 Task: Check the traffic conditions on Interstate 17 in Phoenix.
Action: Mouse moved to (281, 179)
Screenshot: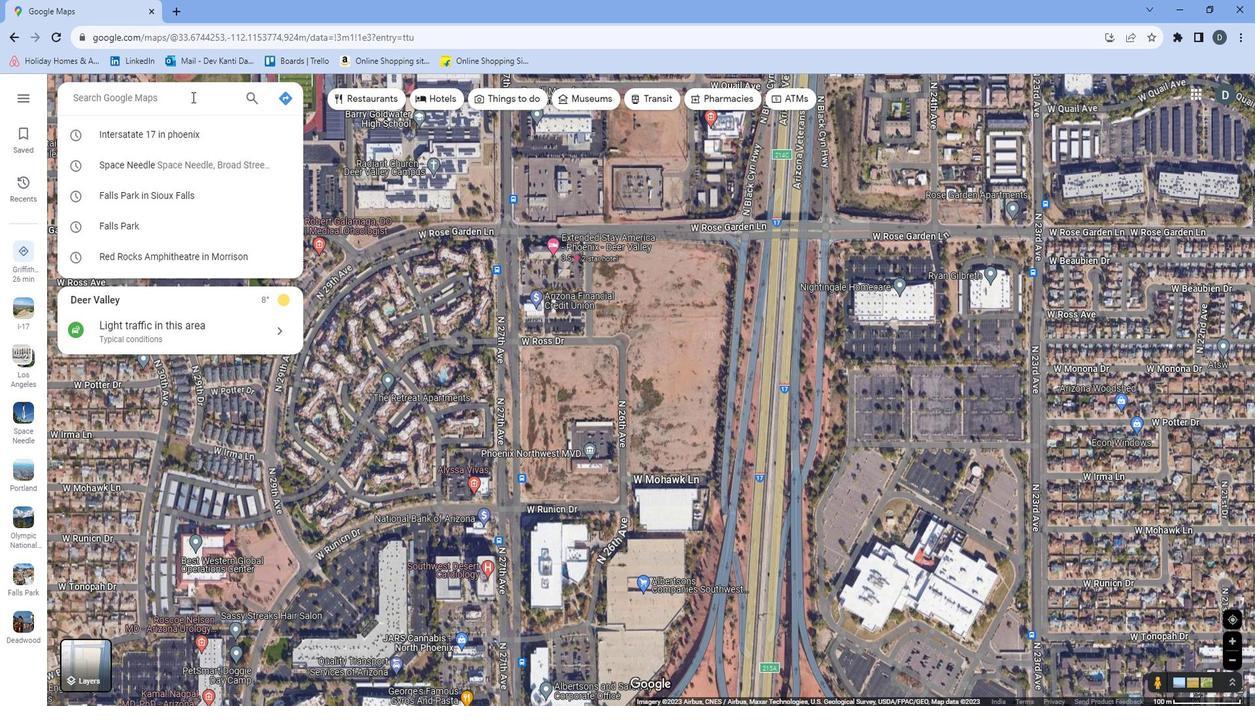 
Action: Mouse pressed left at (281, 179)
Screenshot: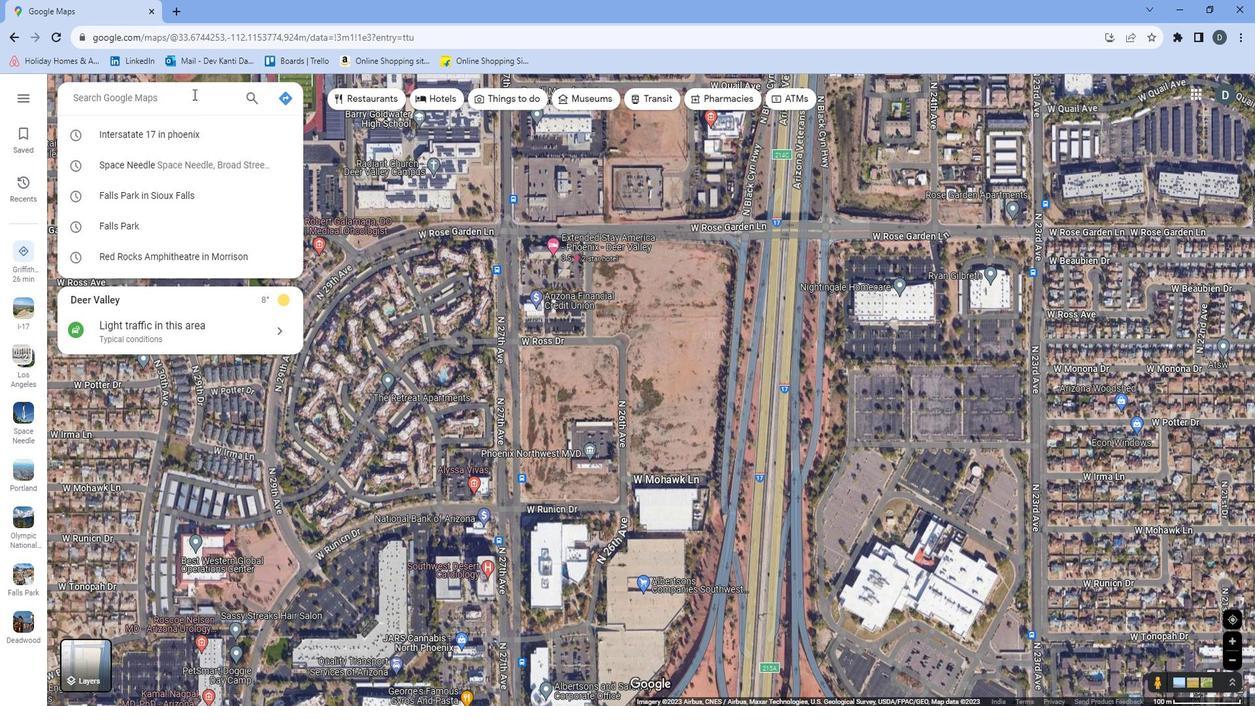 
Action: Mouse moved to (295, 169)
Screenshot: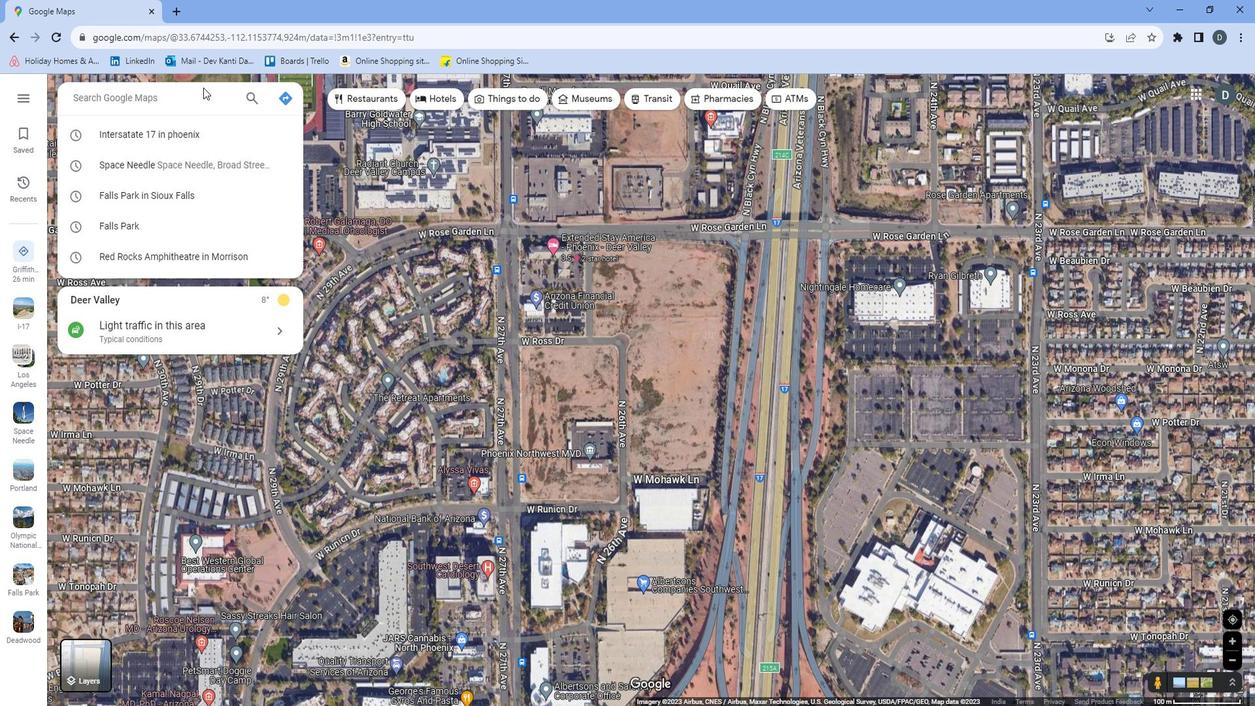 
Action: Key pressed <Key.shift><Key.shift><Key.shift>Interstate<Key.space>o<Key.backspace>in<Key.space>
Screenshot: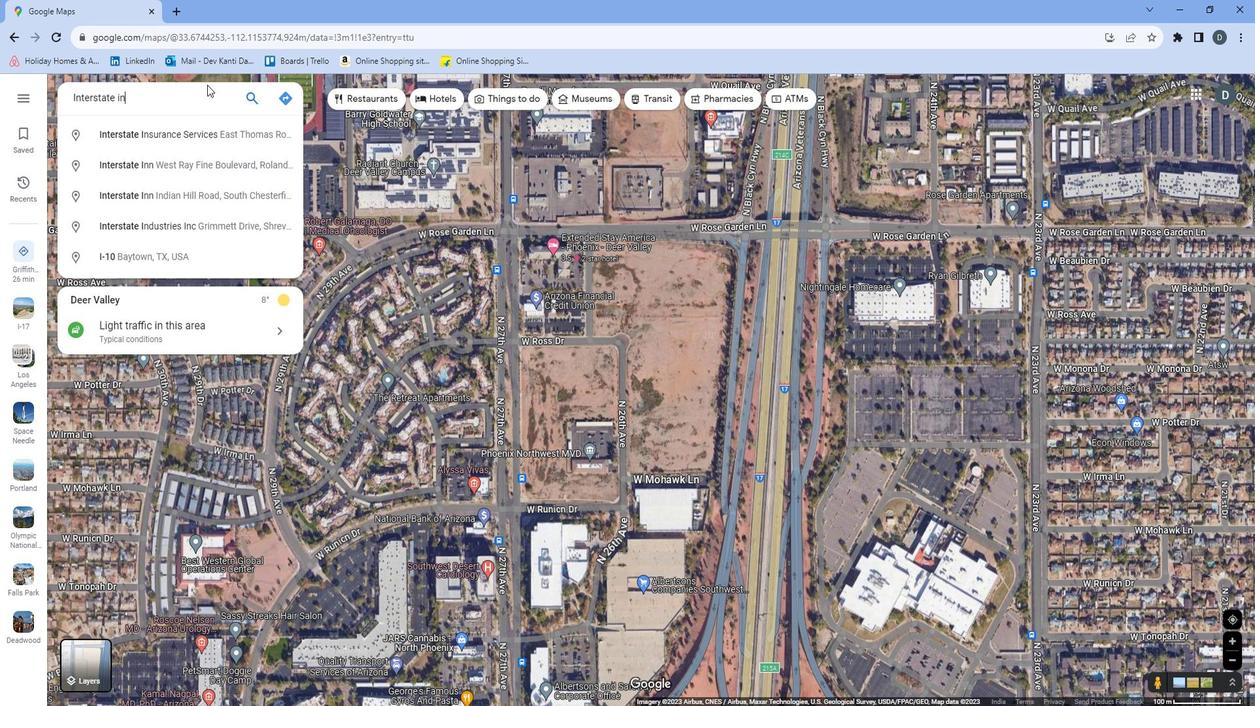 
Action: Mouse moved to (296, 169)
Screenshot: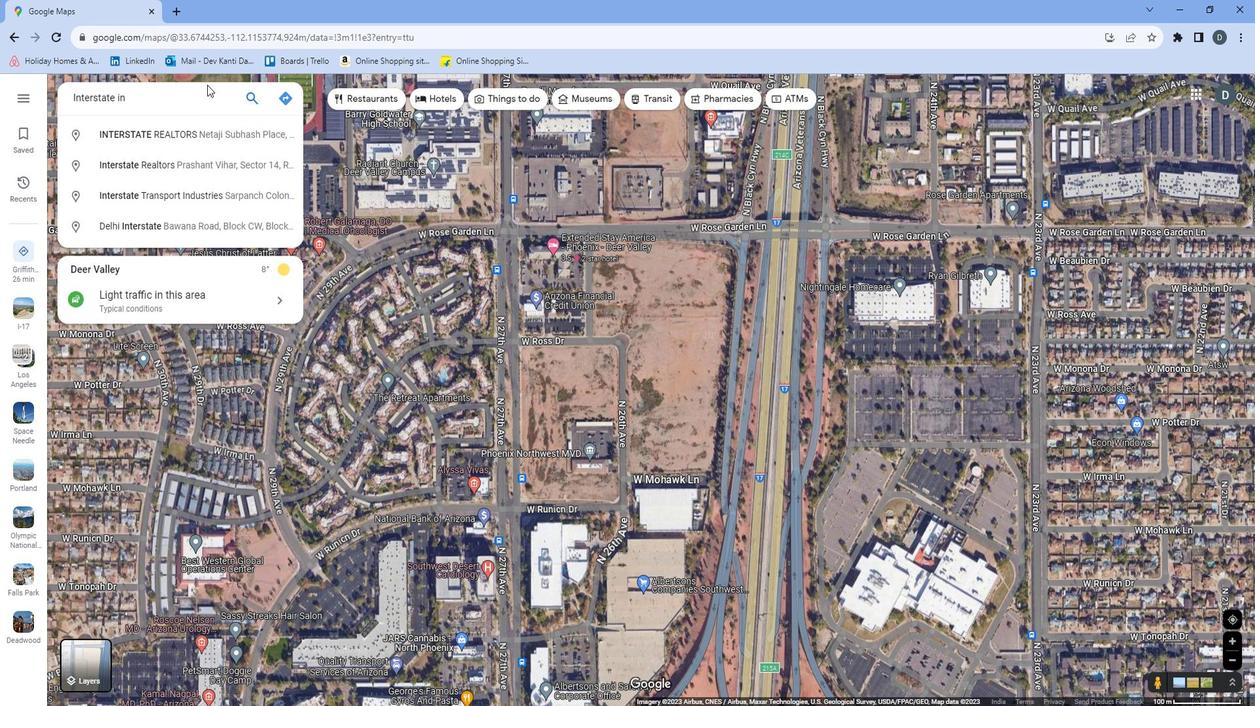 
Action: Key pressed <Key.backspace><Key.backspace><Key.backspace>17<Key.space>i<Key.space>n<Key.backspace><Key.backspace>n<Key.space><Key.shift>Phoenix<Key.enter>
Screenshot: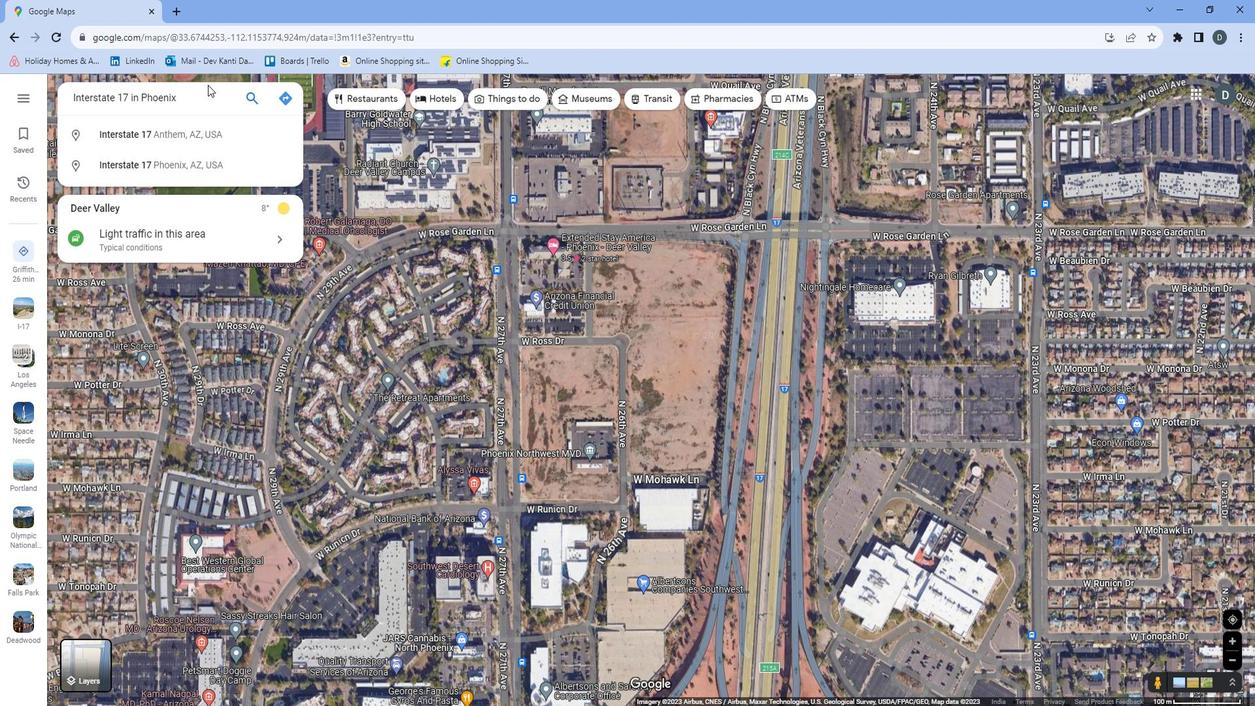 
Action: Mouse moved to (440, 723)
Screenshot: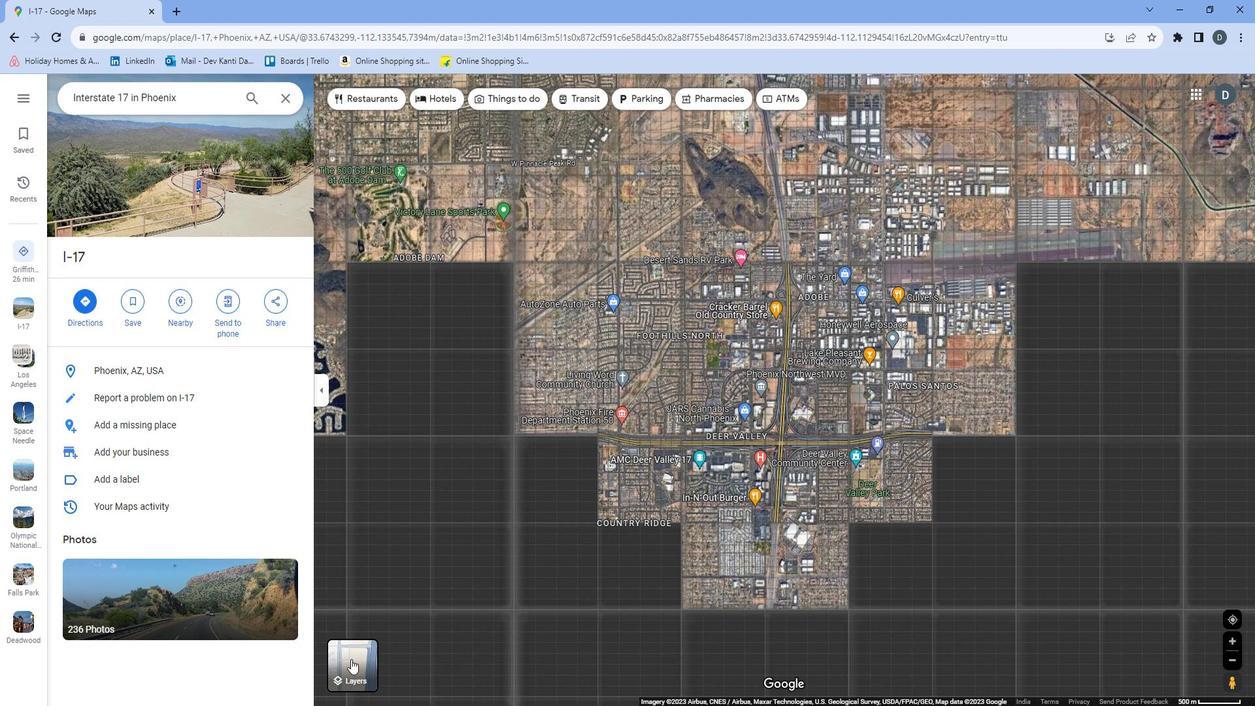 
Action: Mouse pressed left at (440, 723)
Screenshot: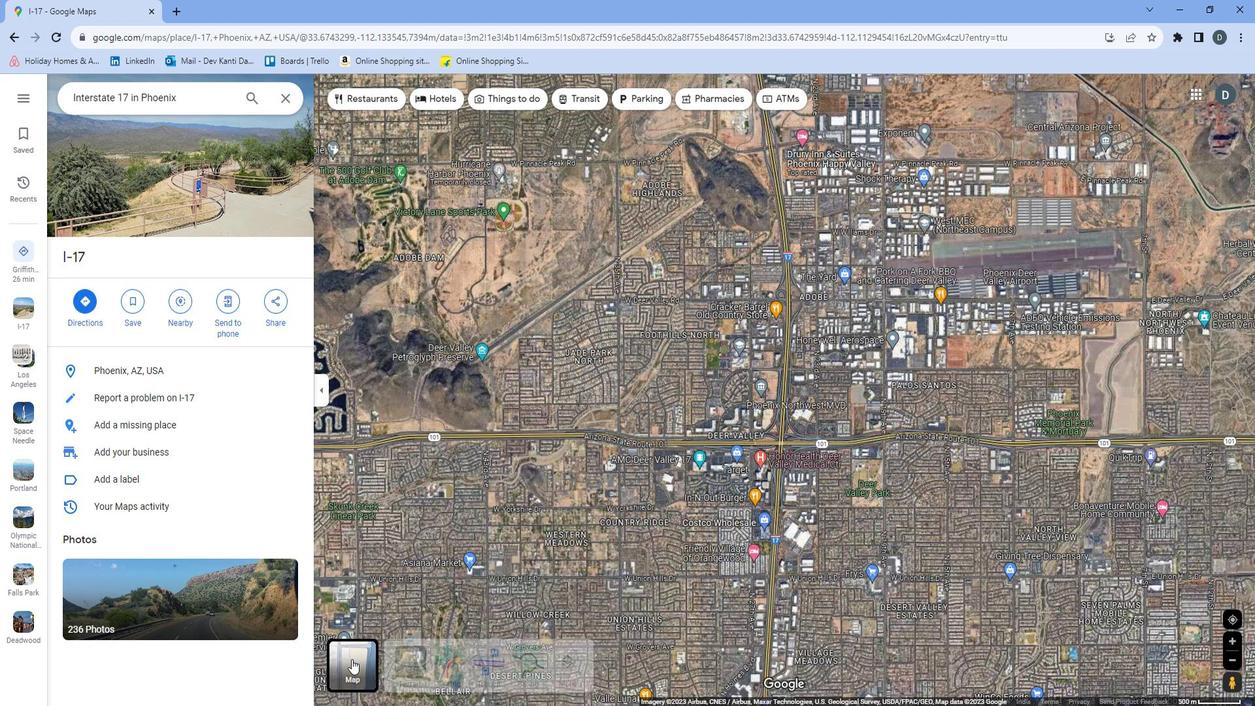 
Action: Mouse moved to (534, 717)
Screenshot: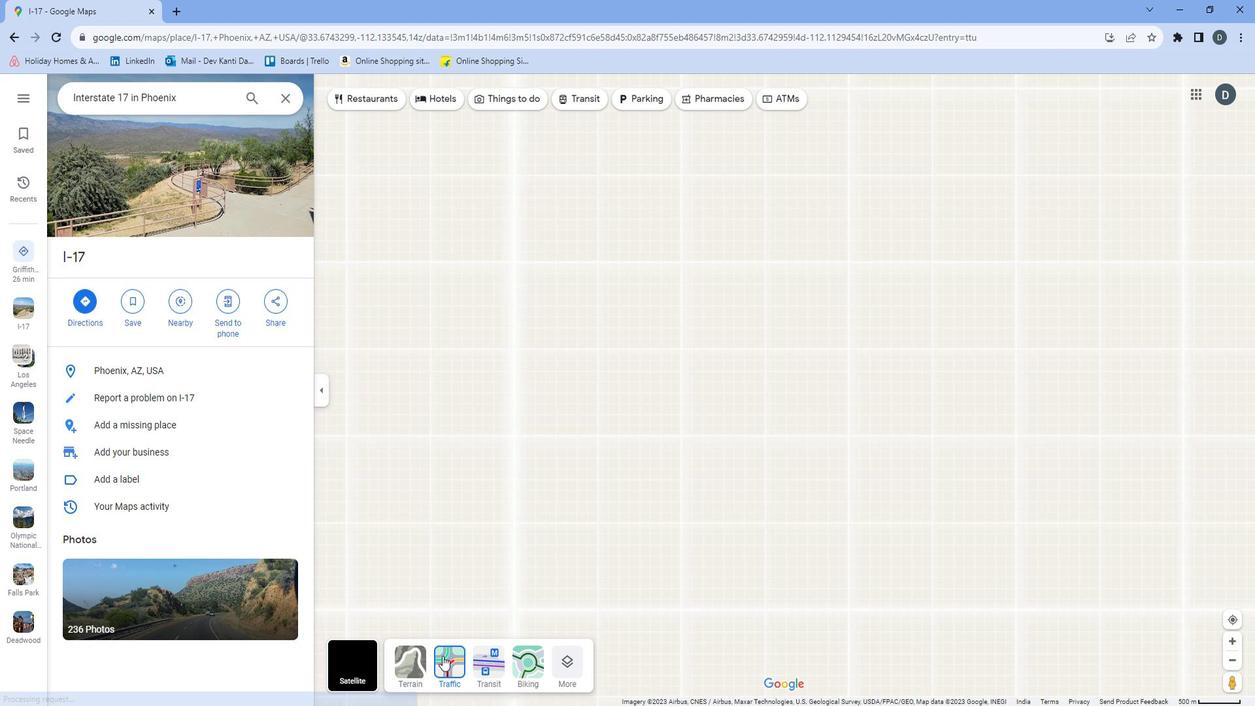 
Action: Mouse pressed left at (534, 717)
Screenshot: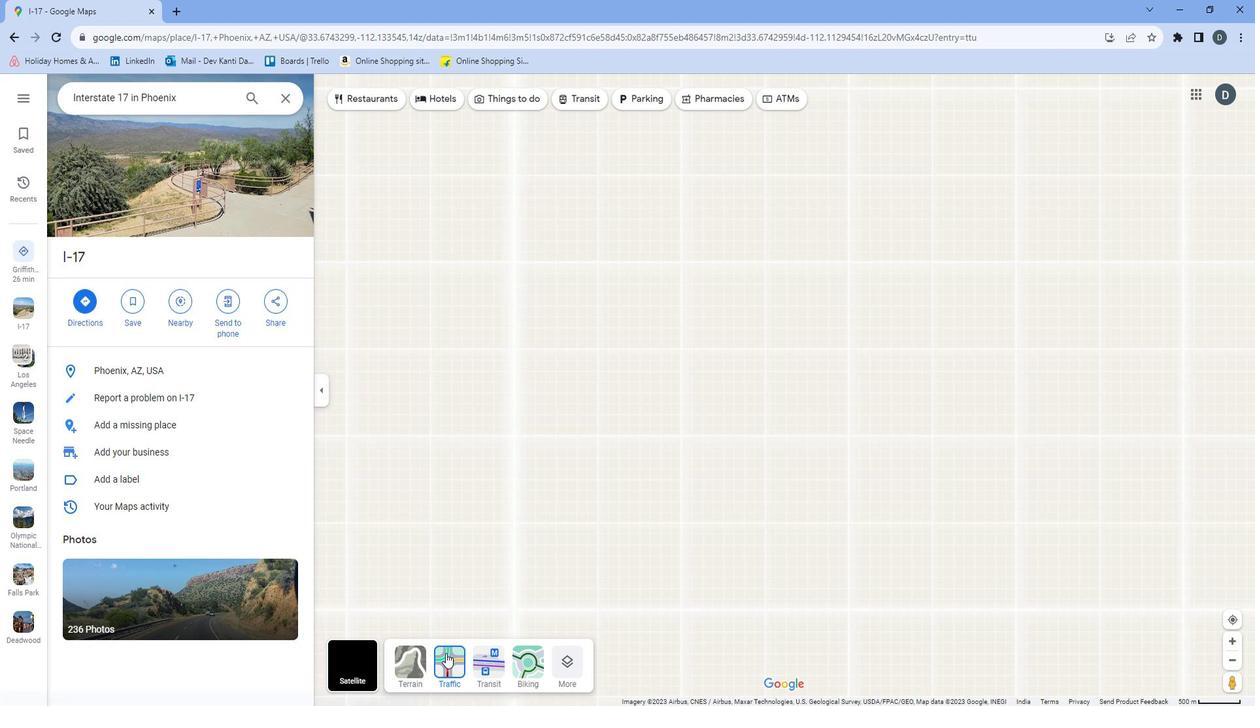 
Action: Mouse moved to (953, 634)
Screenshot: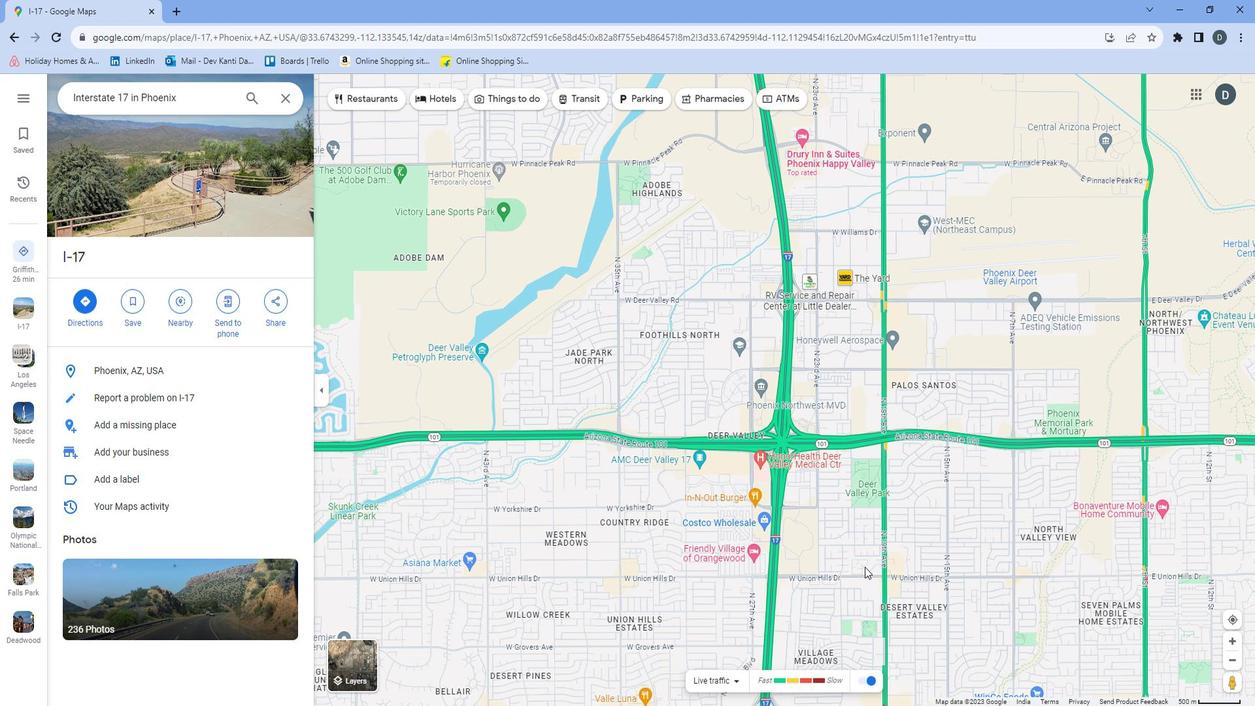 
Action: Mouse scrolled (953, 634) with delta (0, 0)
Screenshot: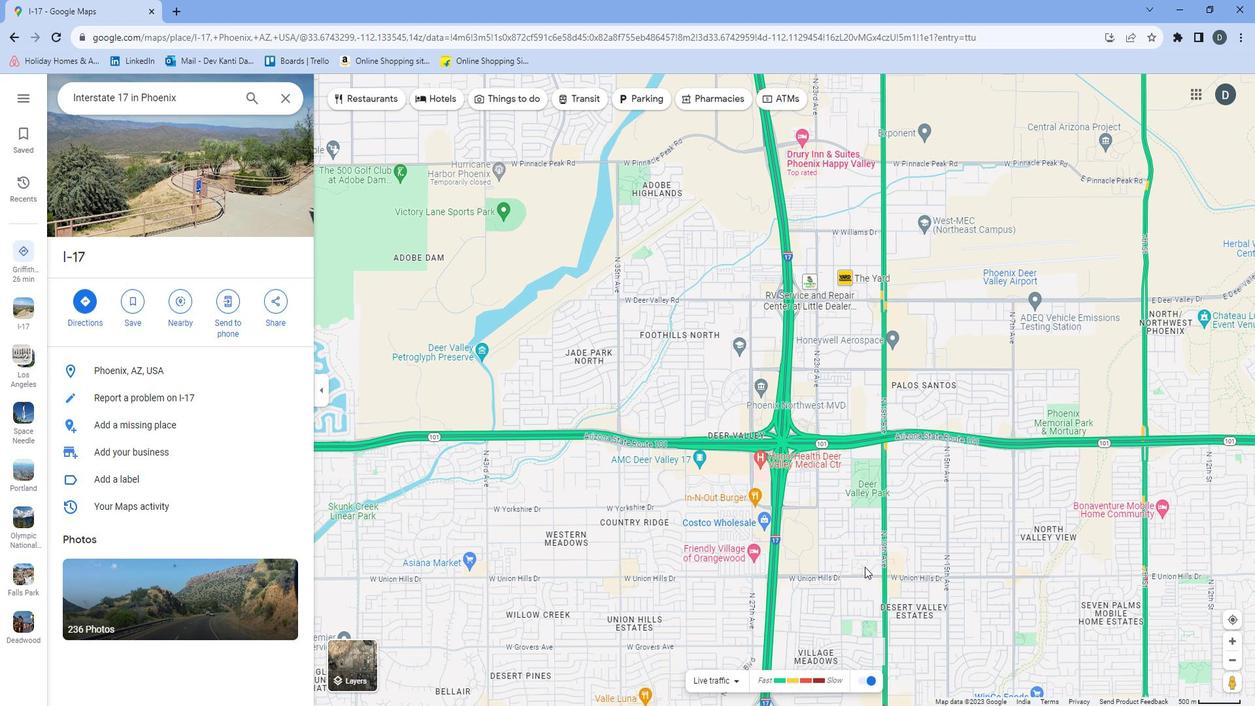 
Action: Mouse moved to (953, 634)
Screenshot: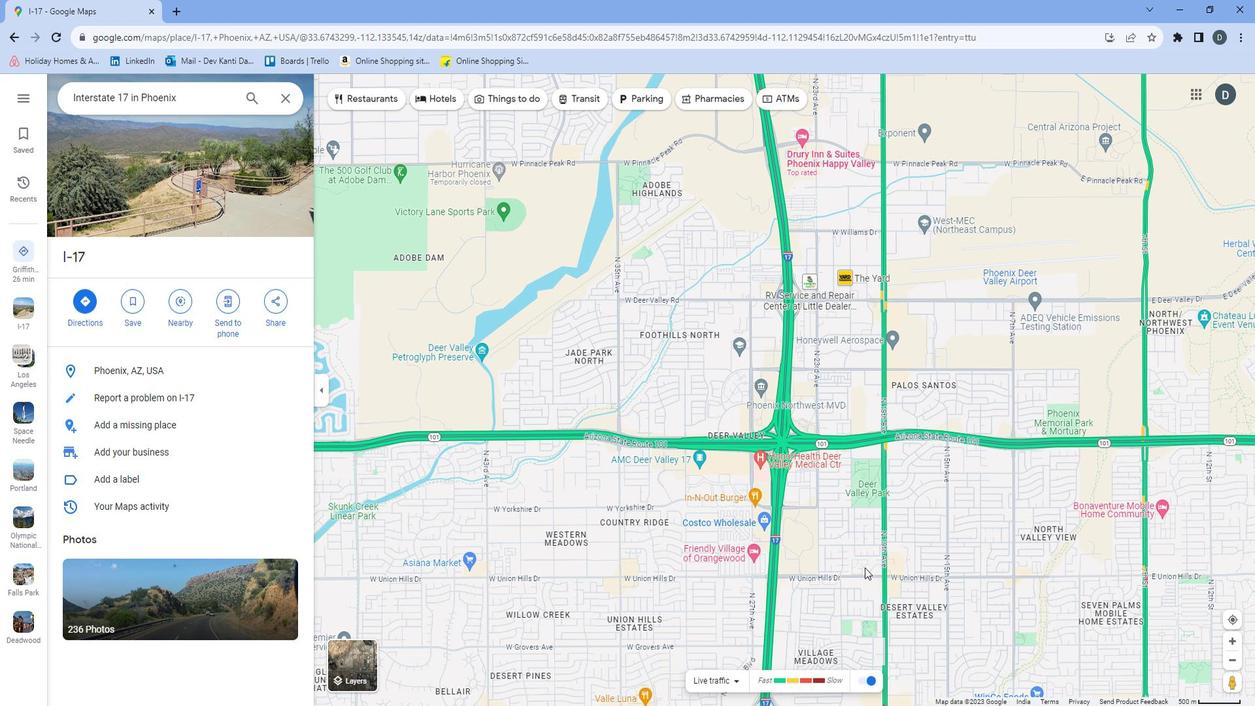 
Action: Mouse scrolled (953, 634) with delta (0, 0)
Screenshot: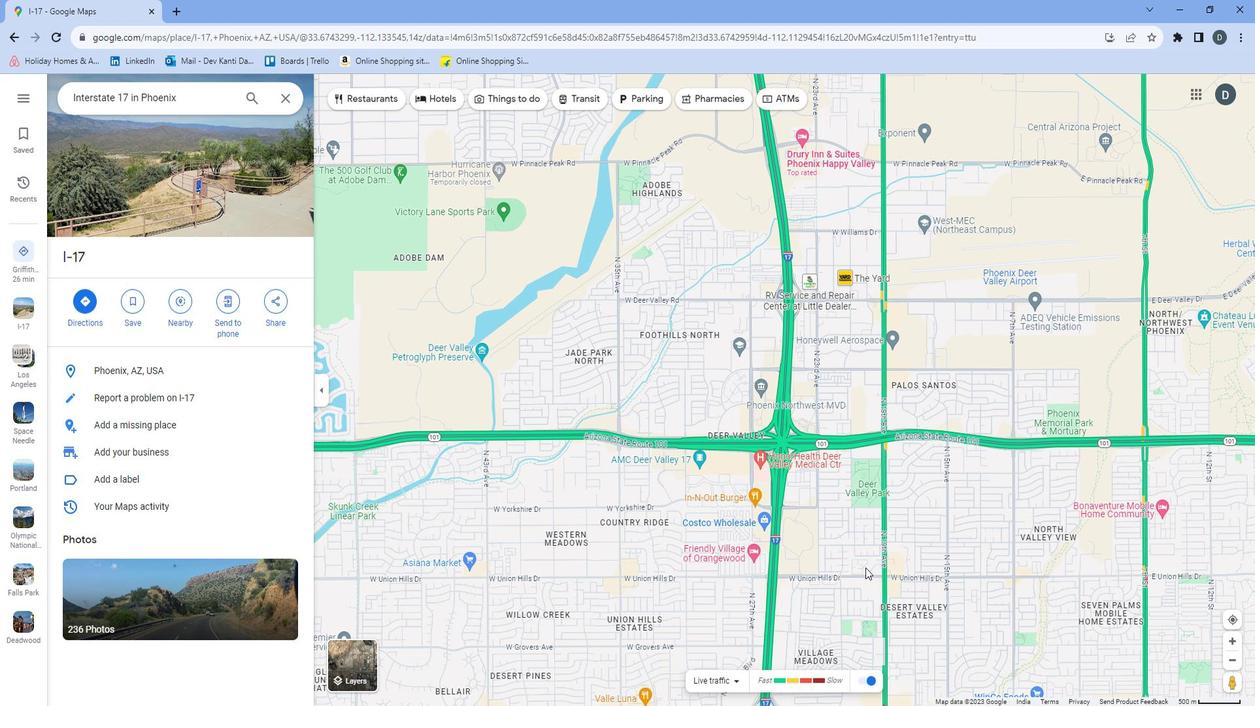 
Action: Mouse moved to (955, 636)
Screenshot: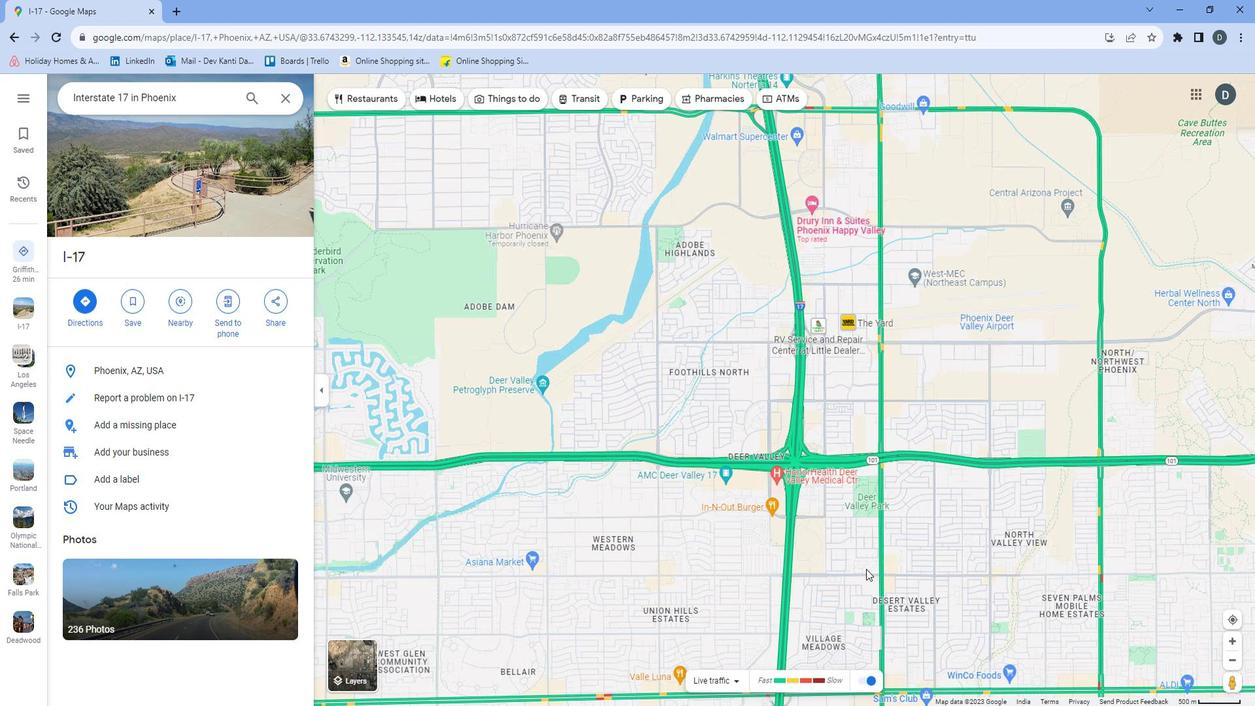 
Action: Mouse scrolled (955, 635) with delta (0, 0)
Screenshot: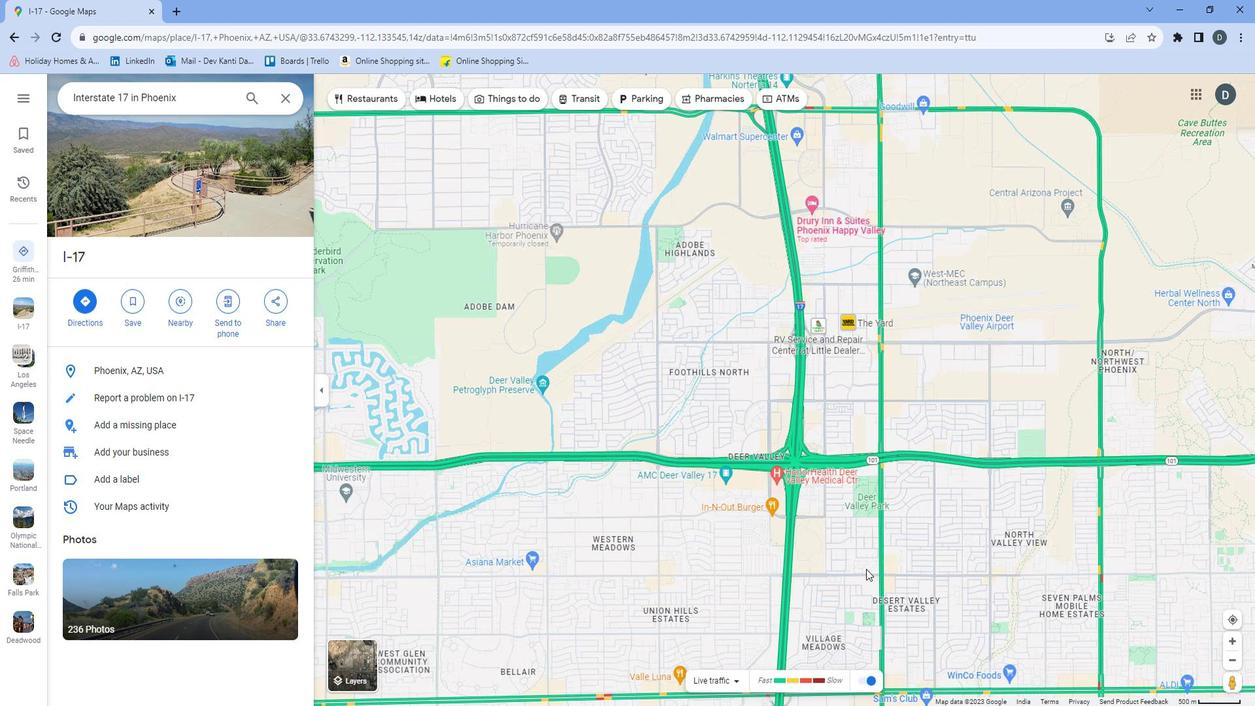 
Action: Mouse moved to (844, 647)
Screenshot: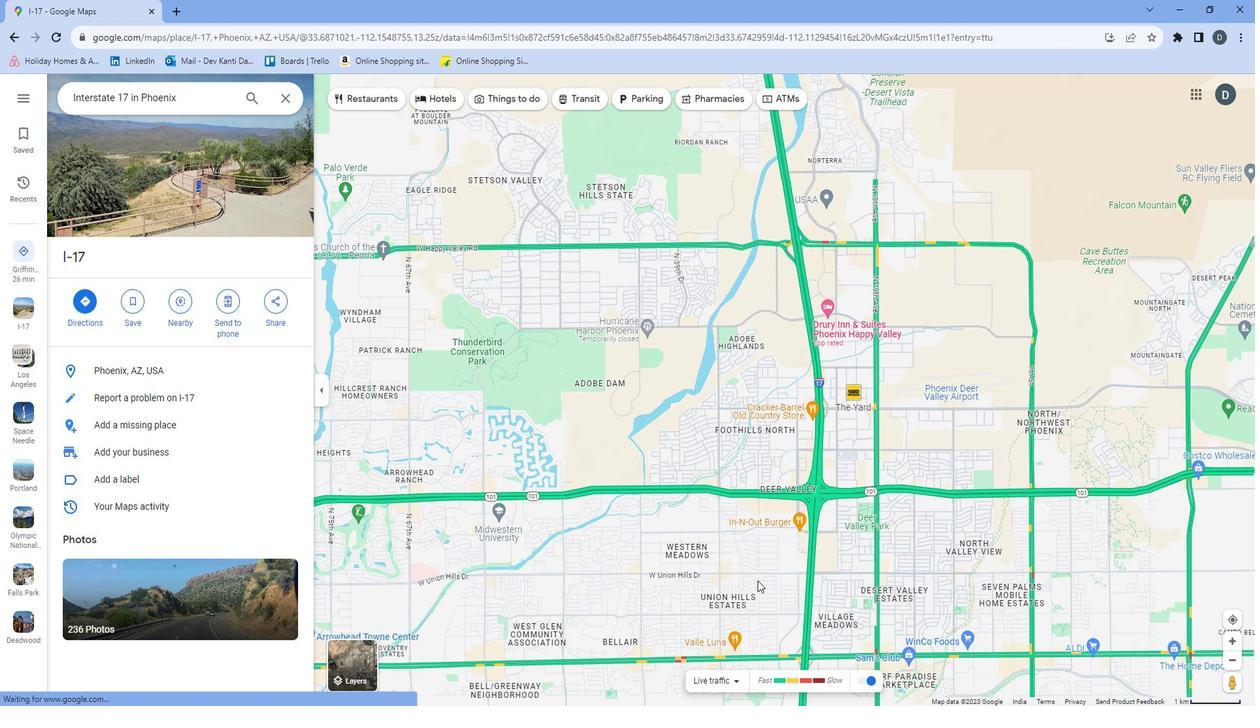 
Action: Mouse pressed left at (846, 647)
Screenshot: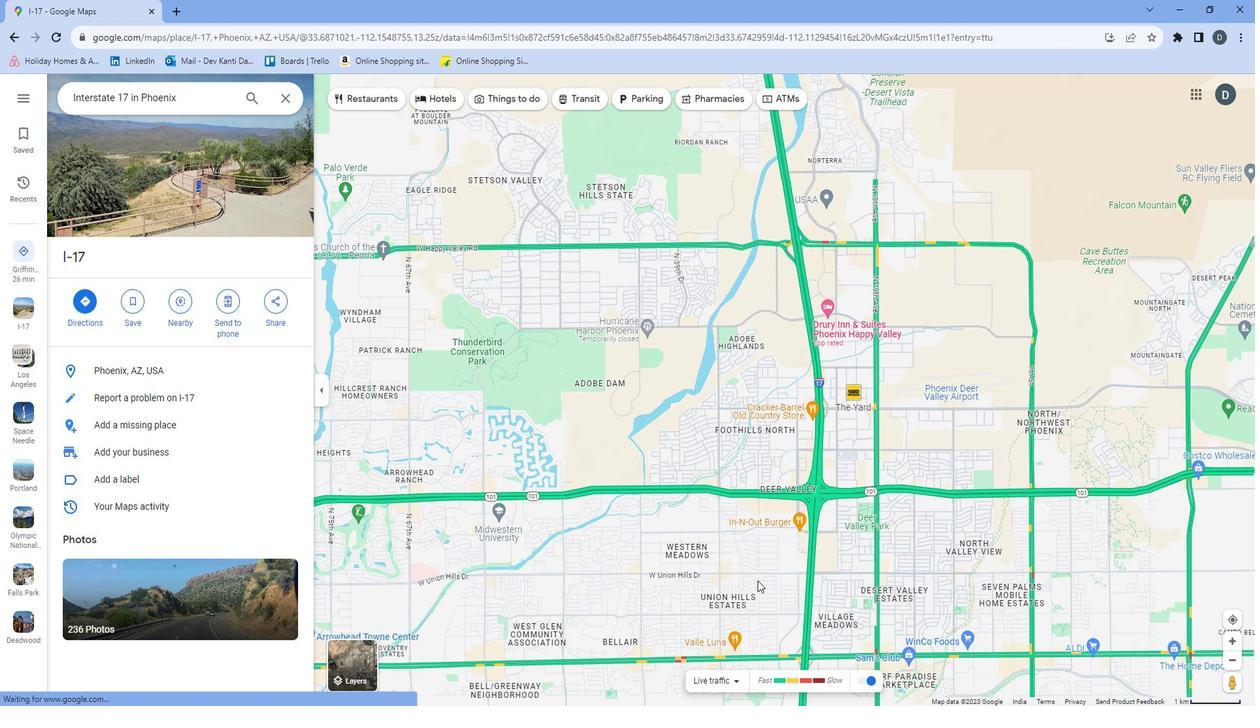 
Action: Mouse moved to (759, 704)
Screenshot: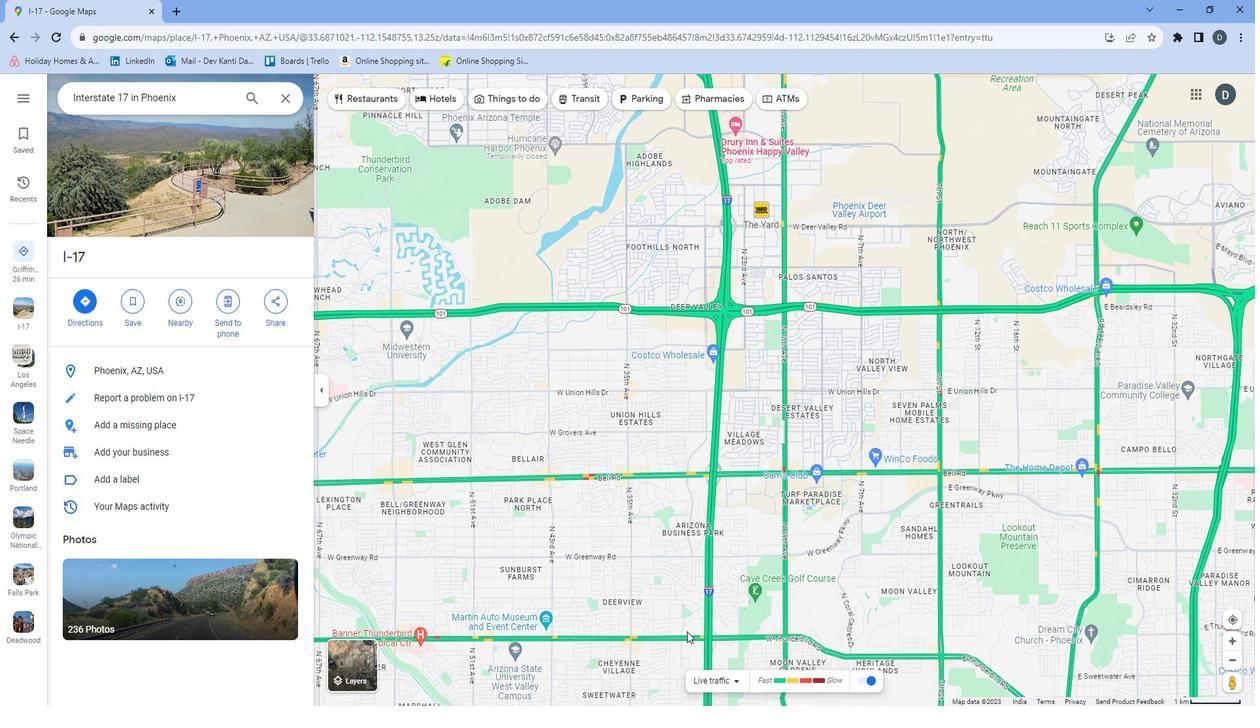 
Action: Mouse scrolled (759, 705) with delta (0, 0)
Screenshot: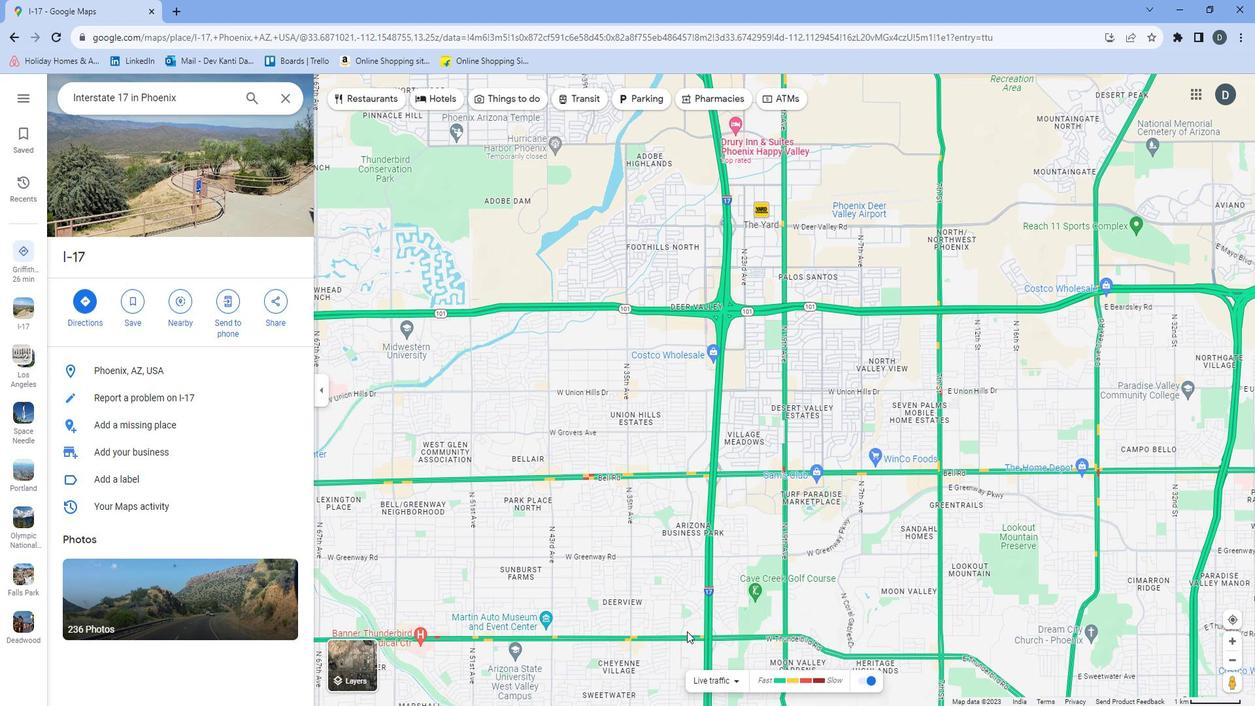 
Action: Mouse moved to (753, 687)
Screenshot: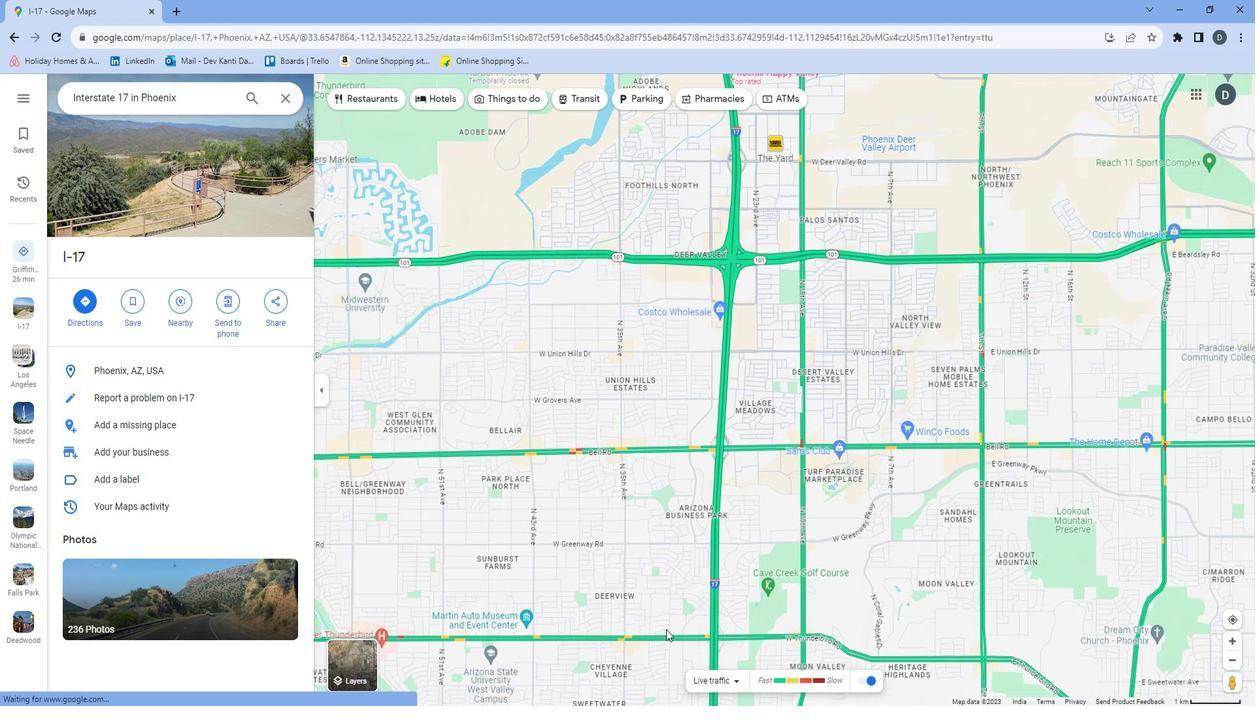 
Action: Mouse scrolled (753, 687) with delta (0, 0)
Screenshot: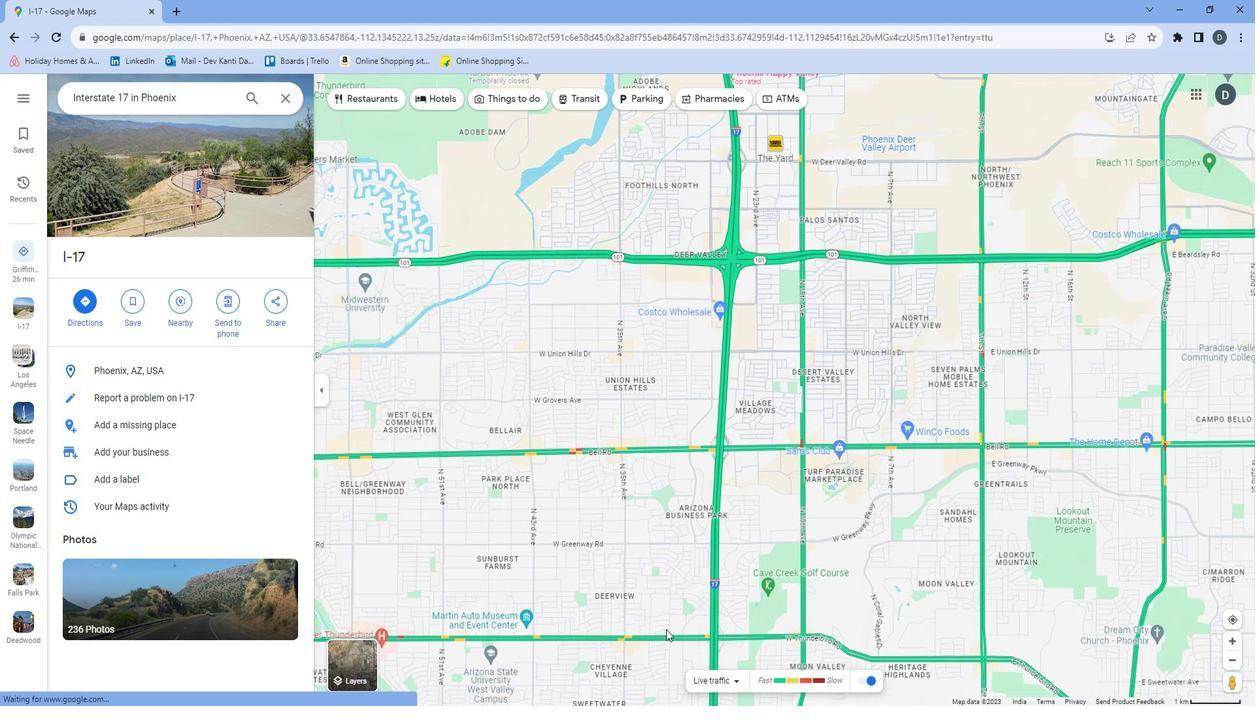 
Action: Mouse moved to (751, 651)
Screenshot: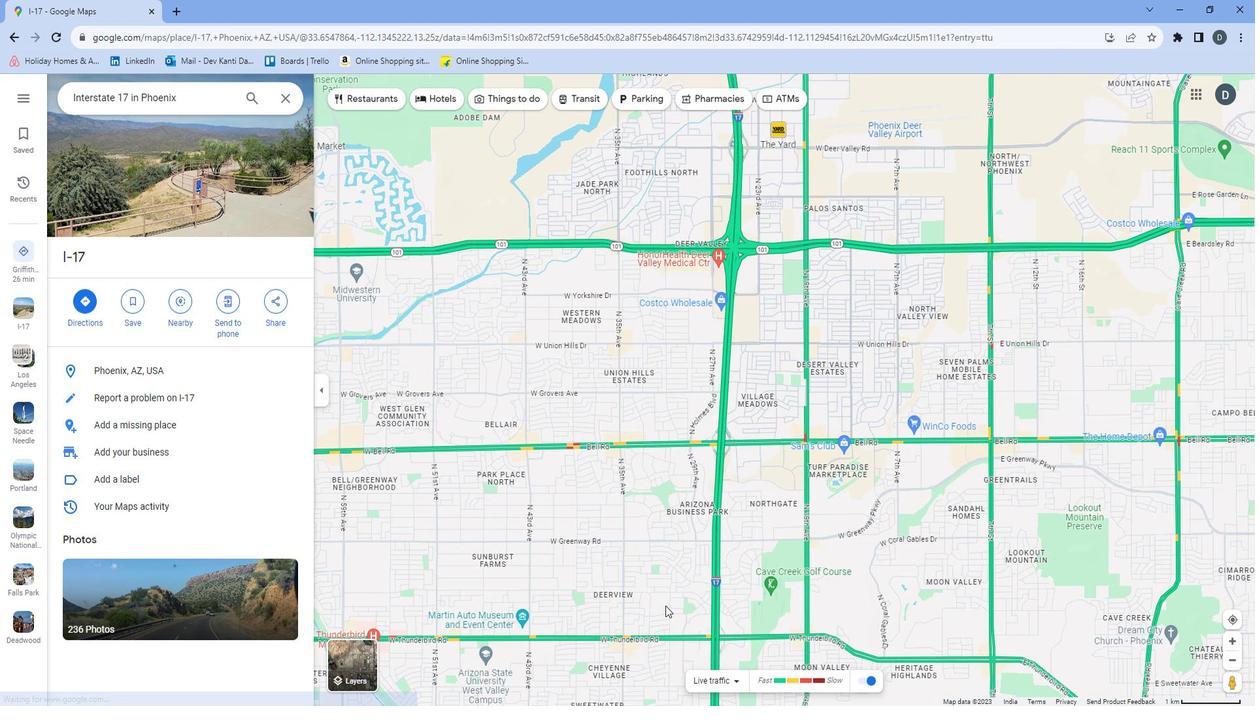 
Action: Mouse pressed left at (751, 651)
Screenshot: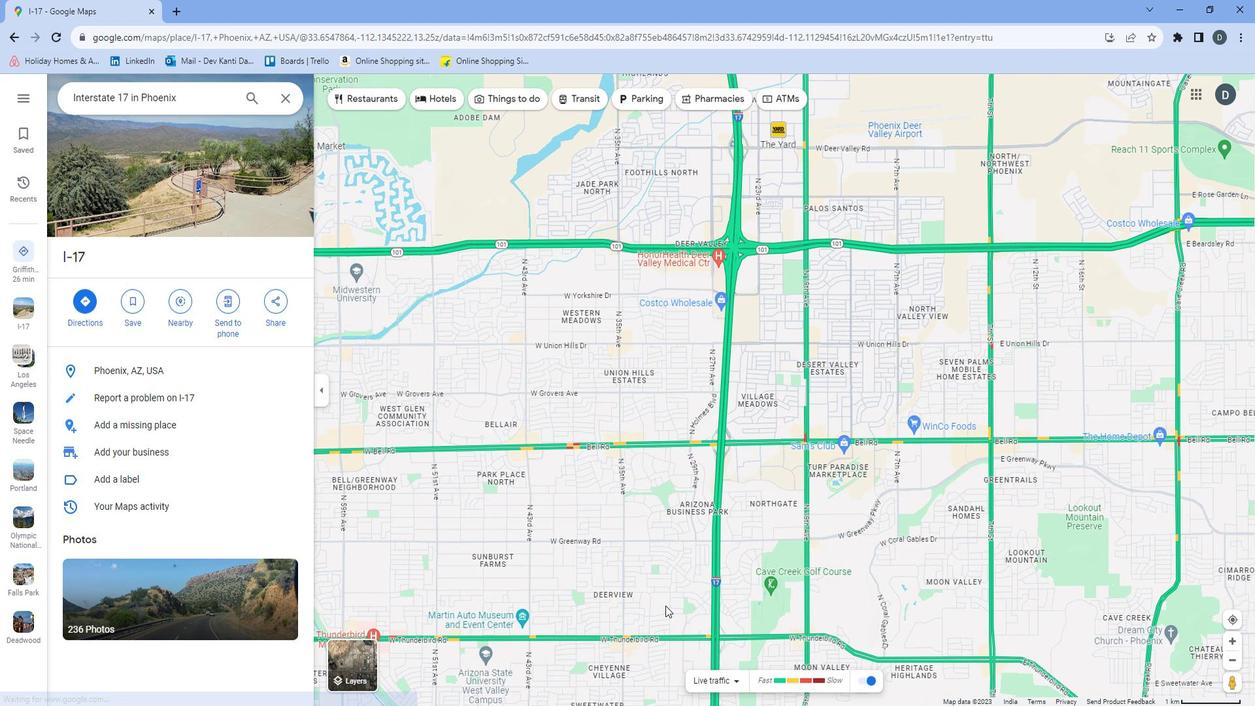 
Action: Mouse moved to (850, 578)
Screenshot: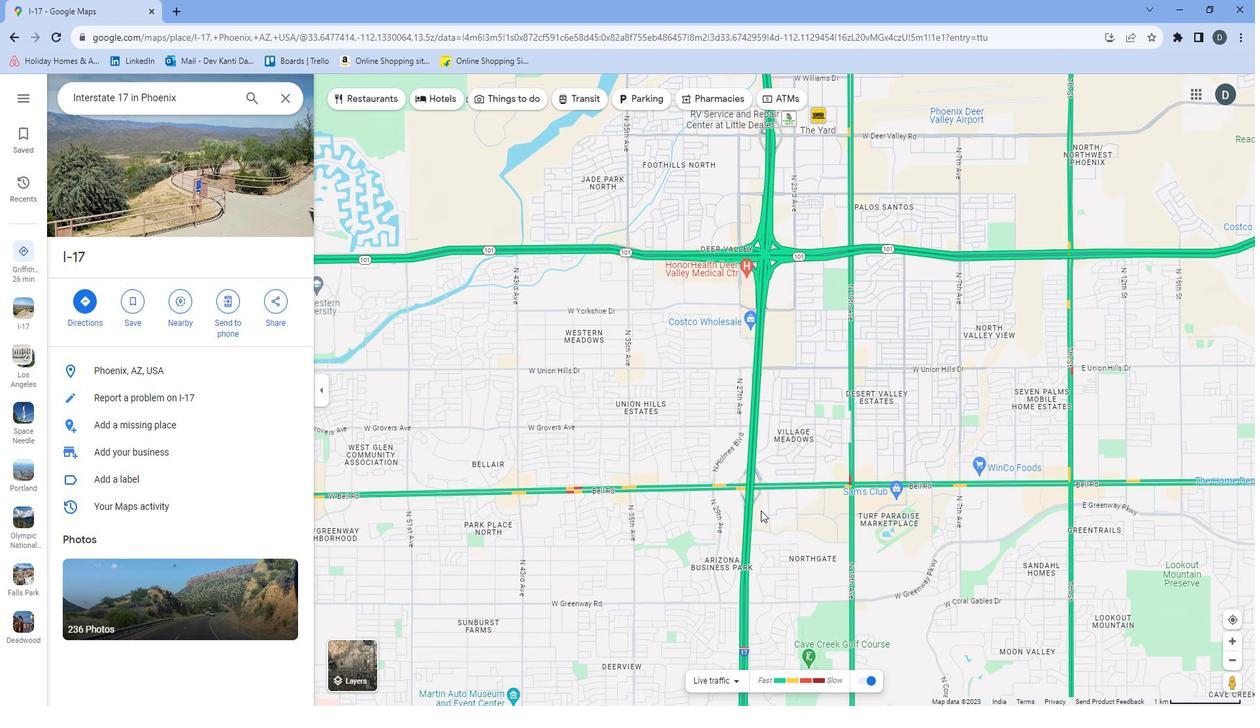 
Action: Mouse scrolled (850, 579) with delta (0, 0)
Screenshot: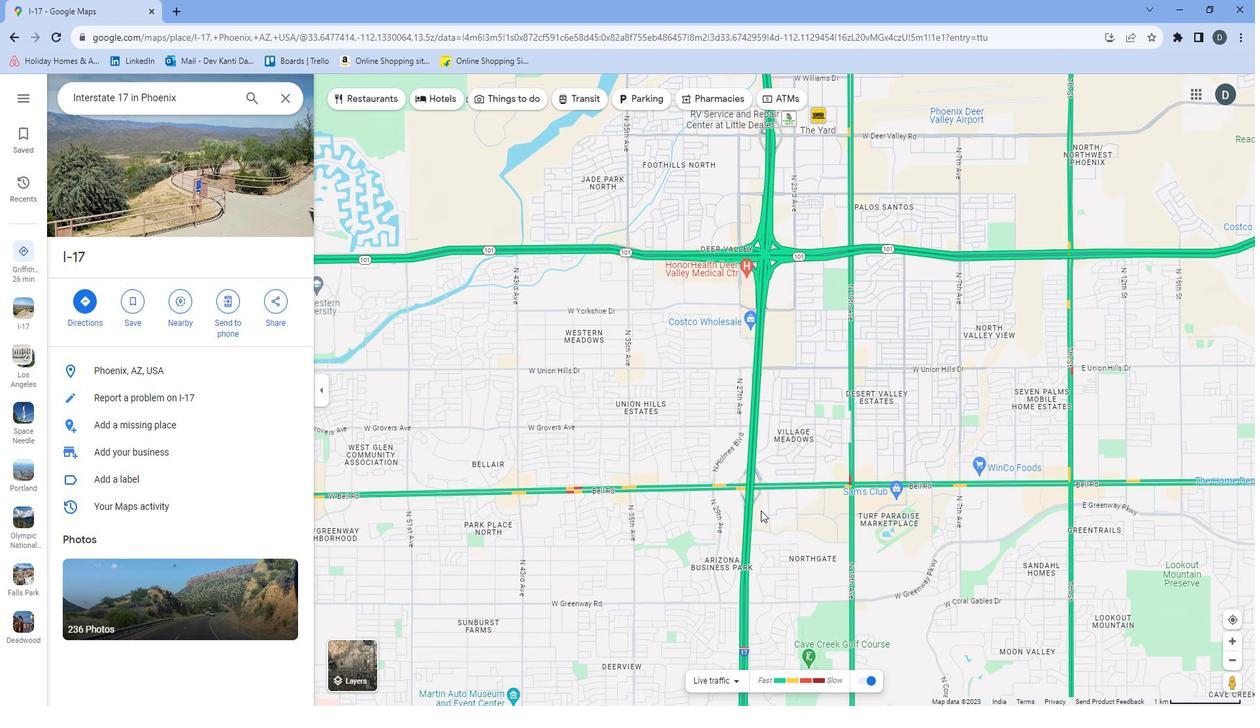 
Action: Mouse moved to (868, 543)
Screenshot: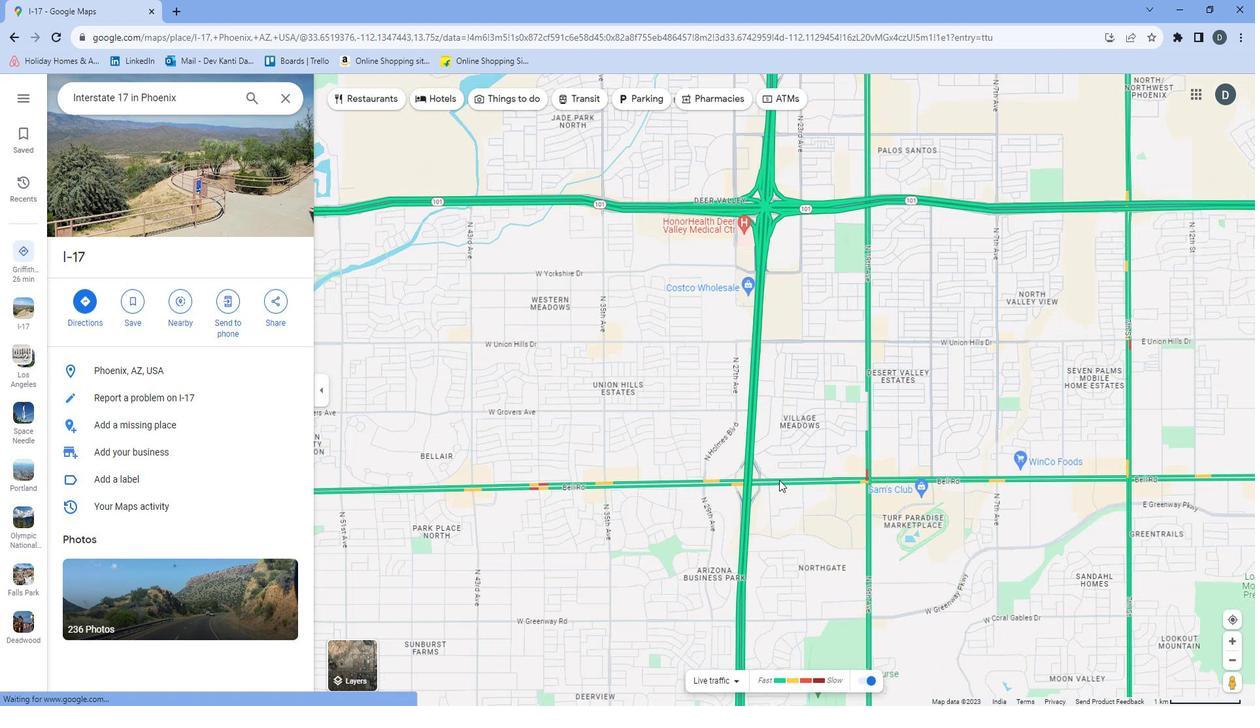 
Action: Mouse pressed left at (868, 543)
Screenshot: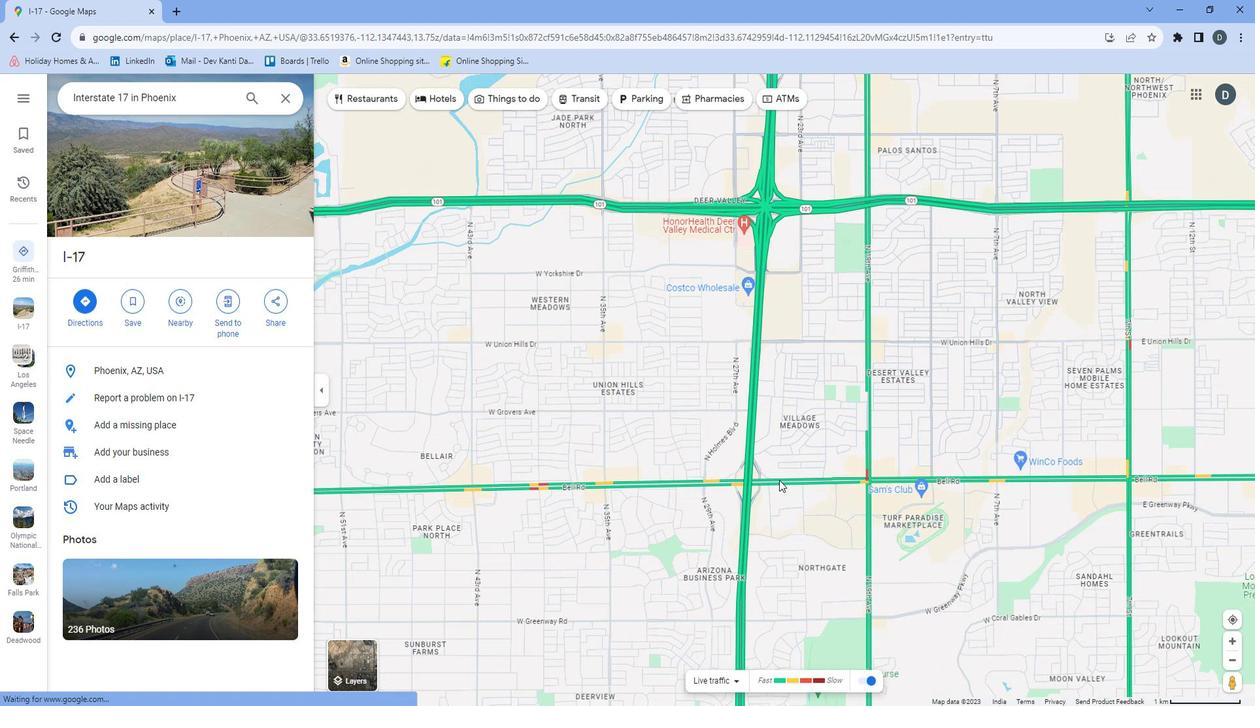 
Action: Mouse moved to (925, 528)
Screenshot: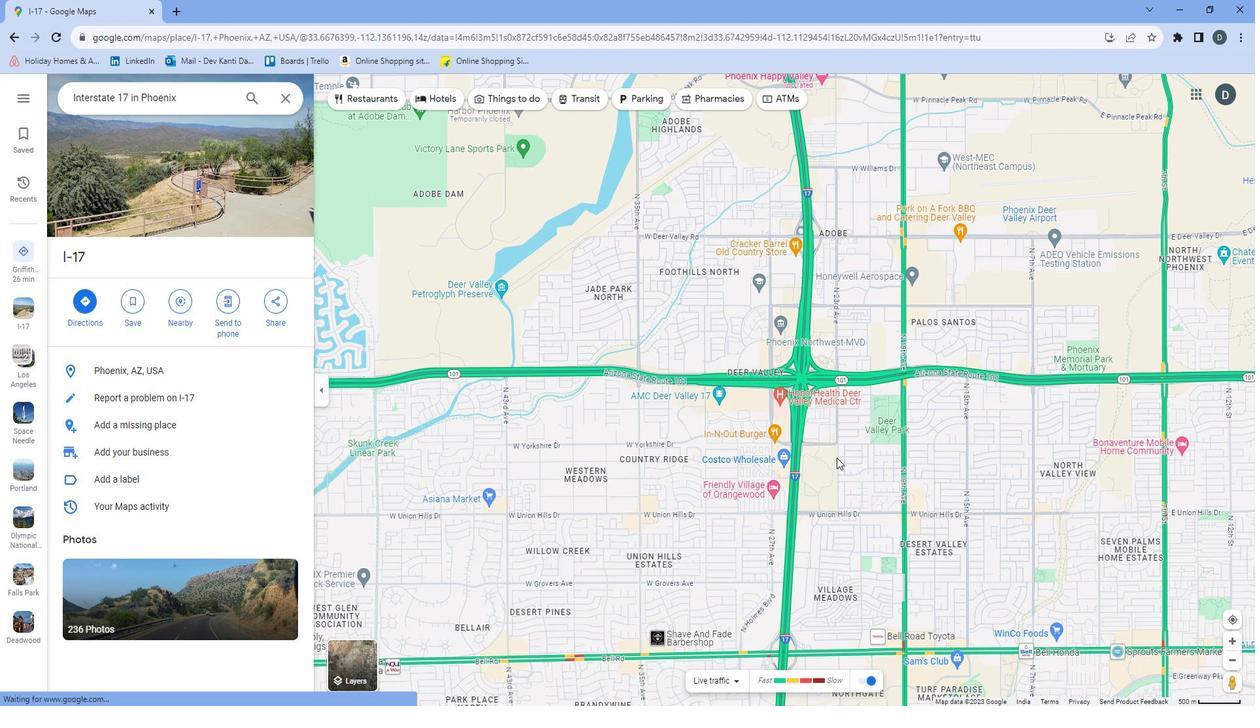 
Action: Mouse pressed left at (925, 528)
Screenshot: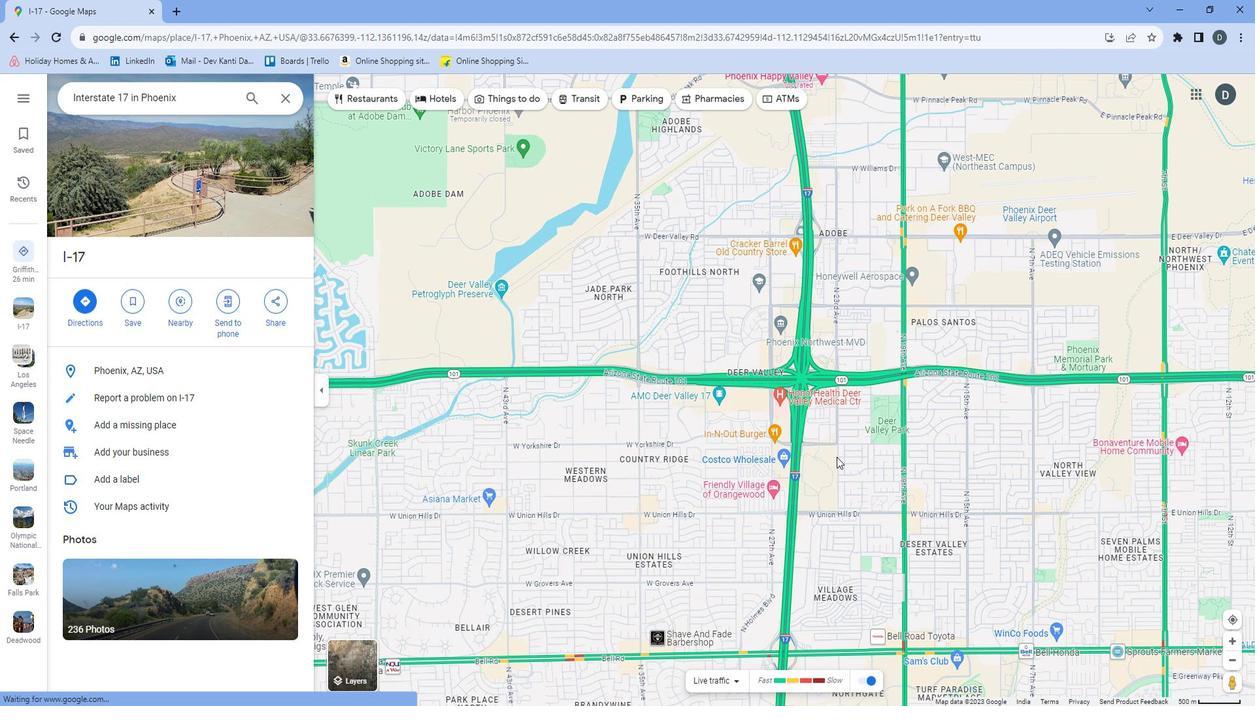 
Action: Mouse moved to (851, 457)
Screenshot: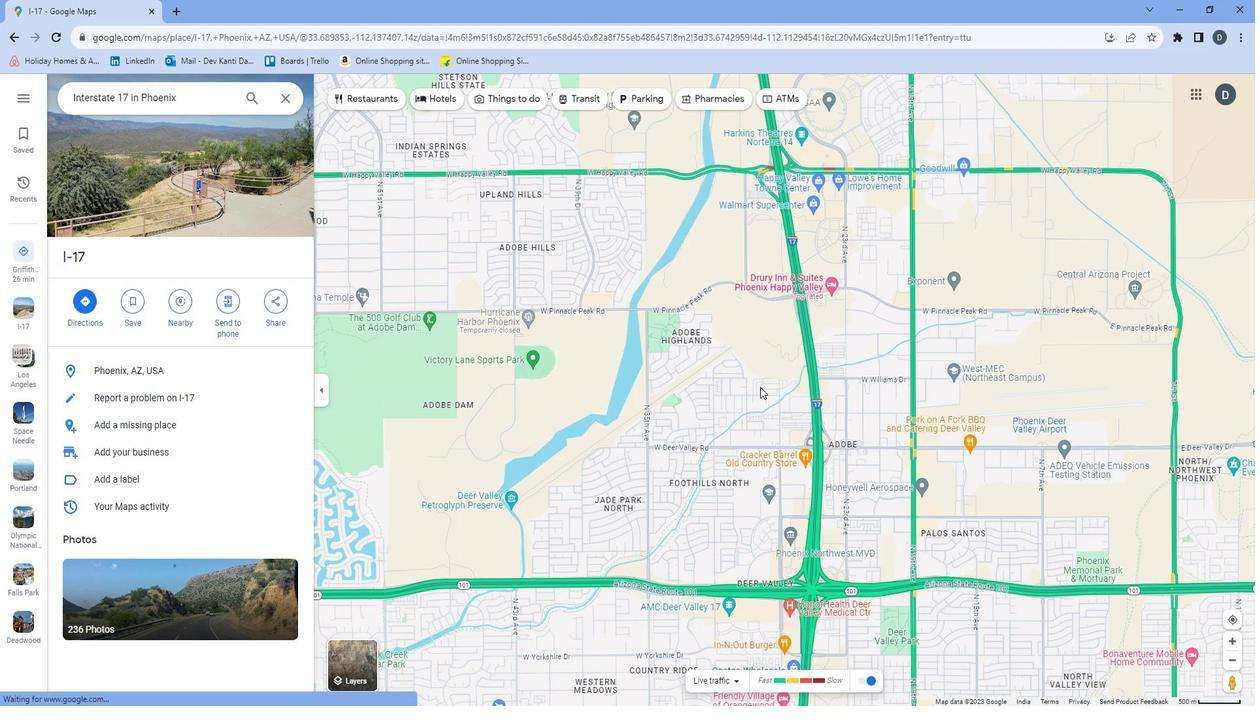 
Action: Mouse pressed left at (851, 457)
Screenshot: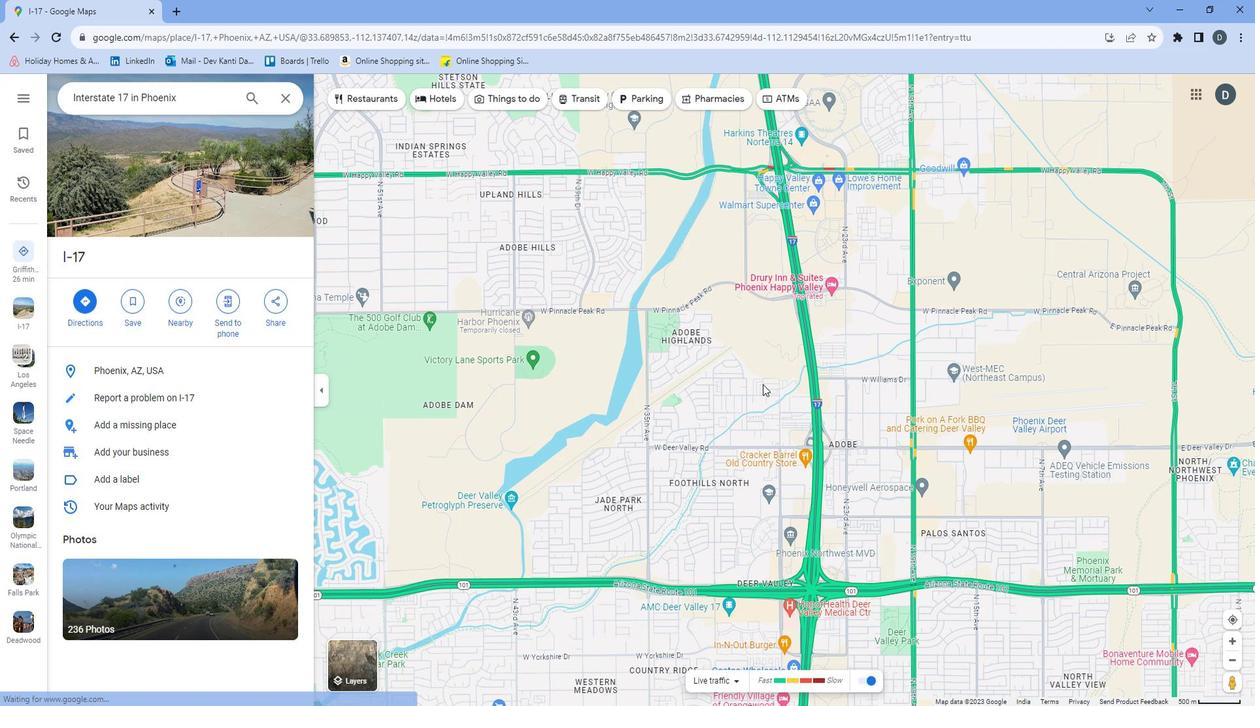 
Action: Mouse moved to (914, 530)
Screenshot: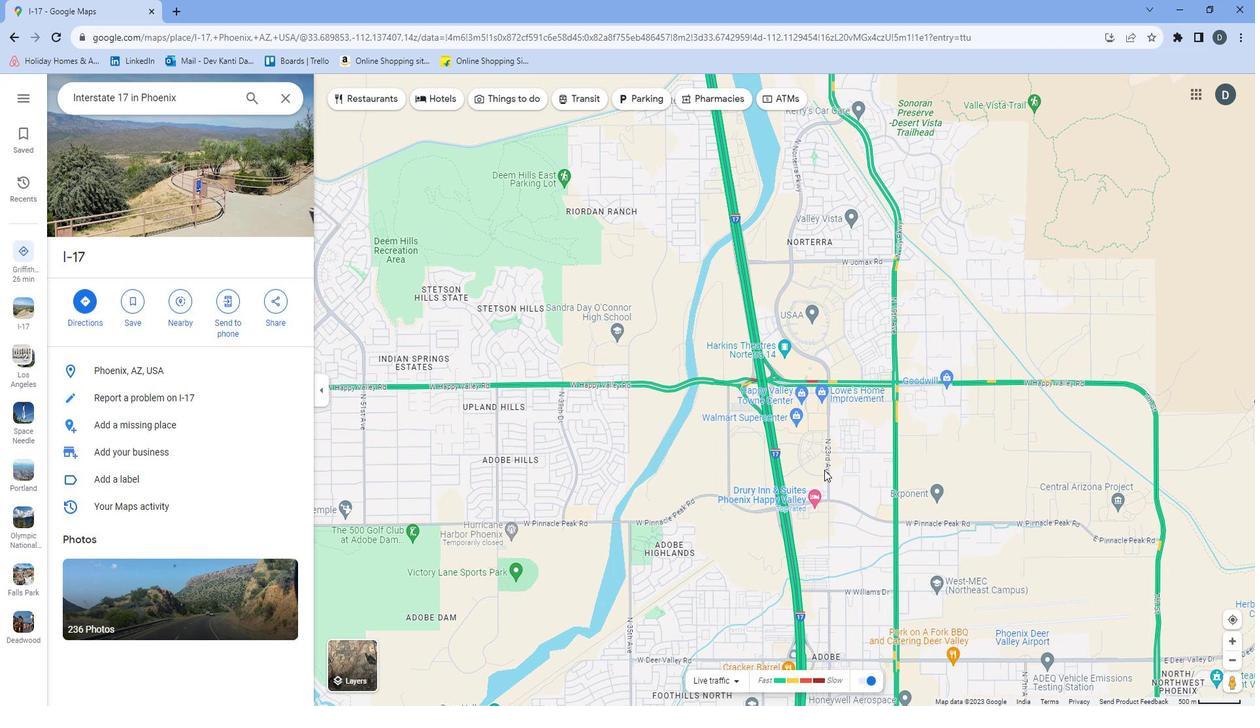 
Action: Mouse pressed left at (914, 530)
Screenshot: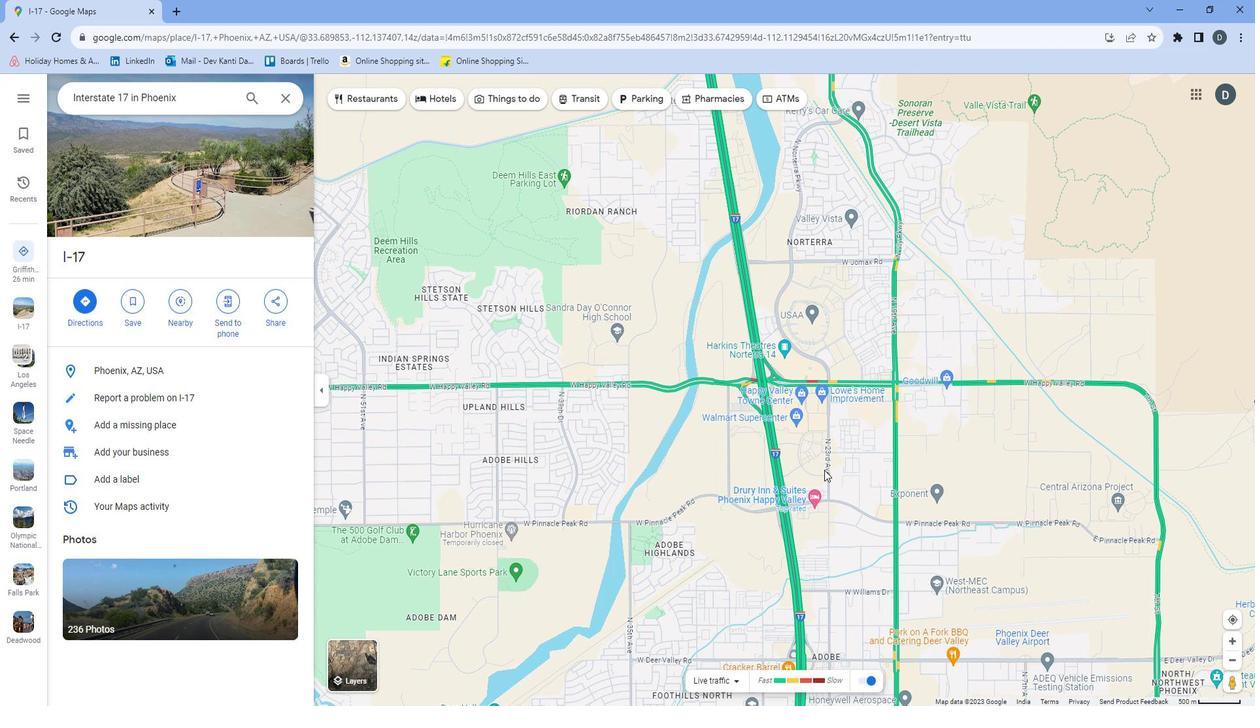 
Action: Mouse moved to (853, 445)
Screenshot: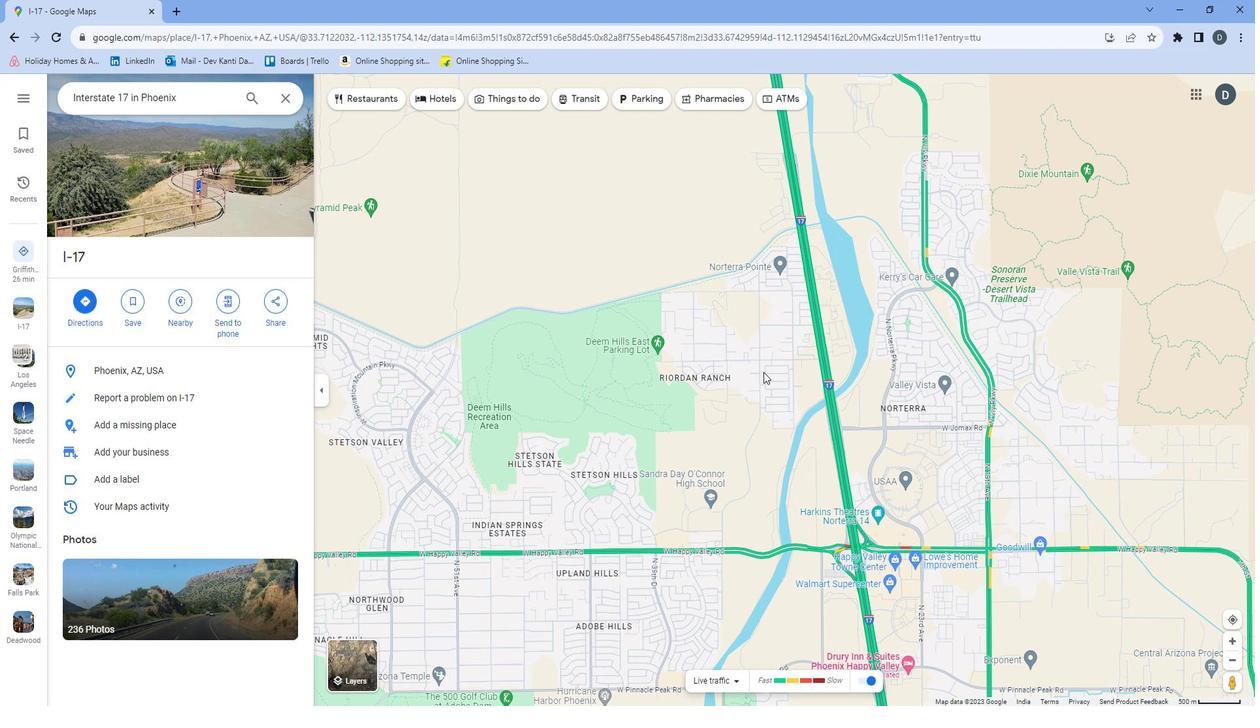 
Action: Mouse pressed left at (853, 445)
Screenshot: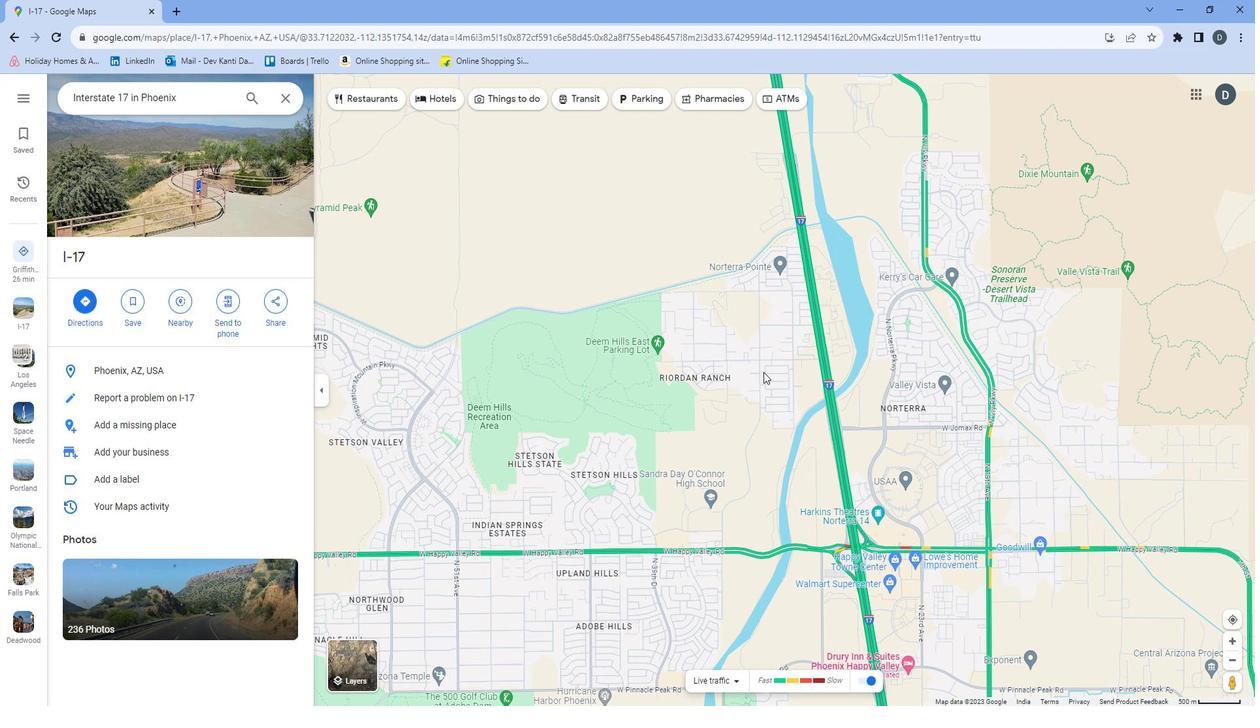 
Action: Mouse moved to (931, 441)
Screenshot: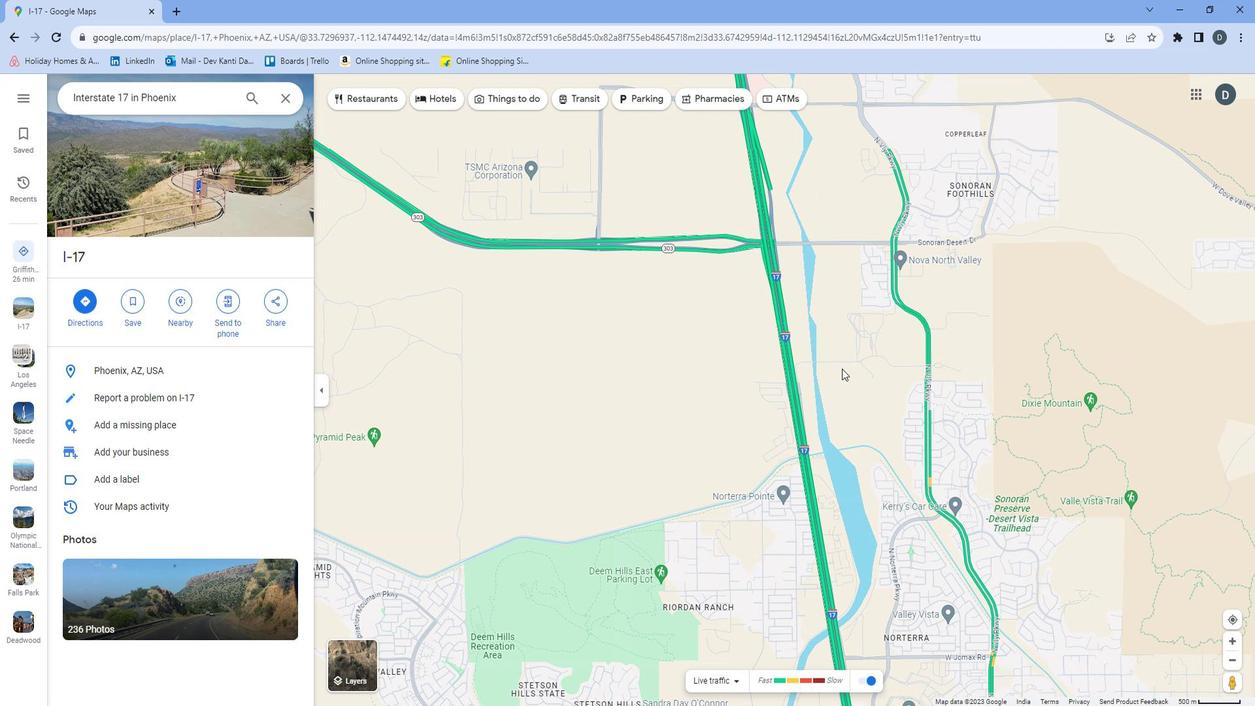 
Action: Mouse pressed left at (931, 441)
Screenshot: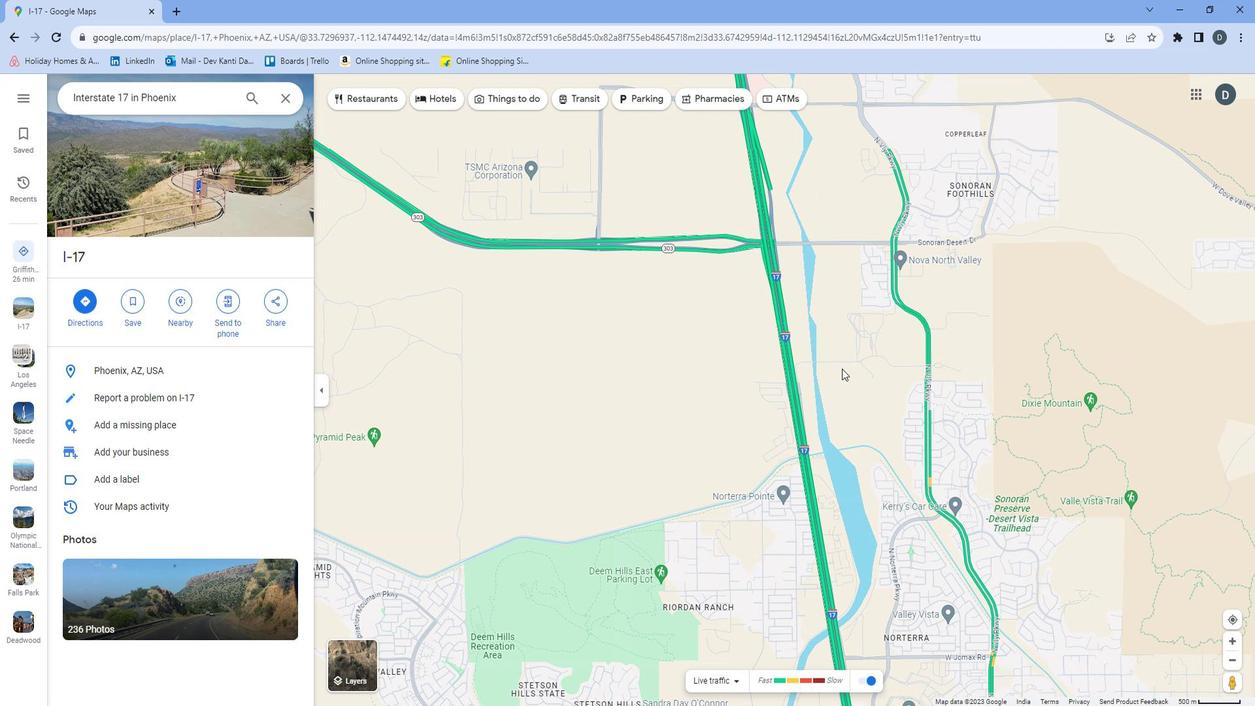 
Action: Mouse moved to (832, 463)
Screenshot: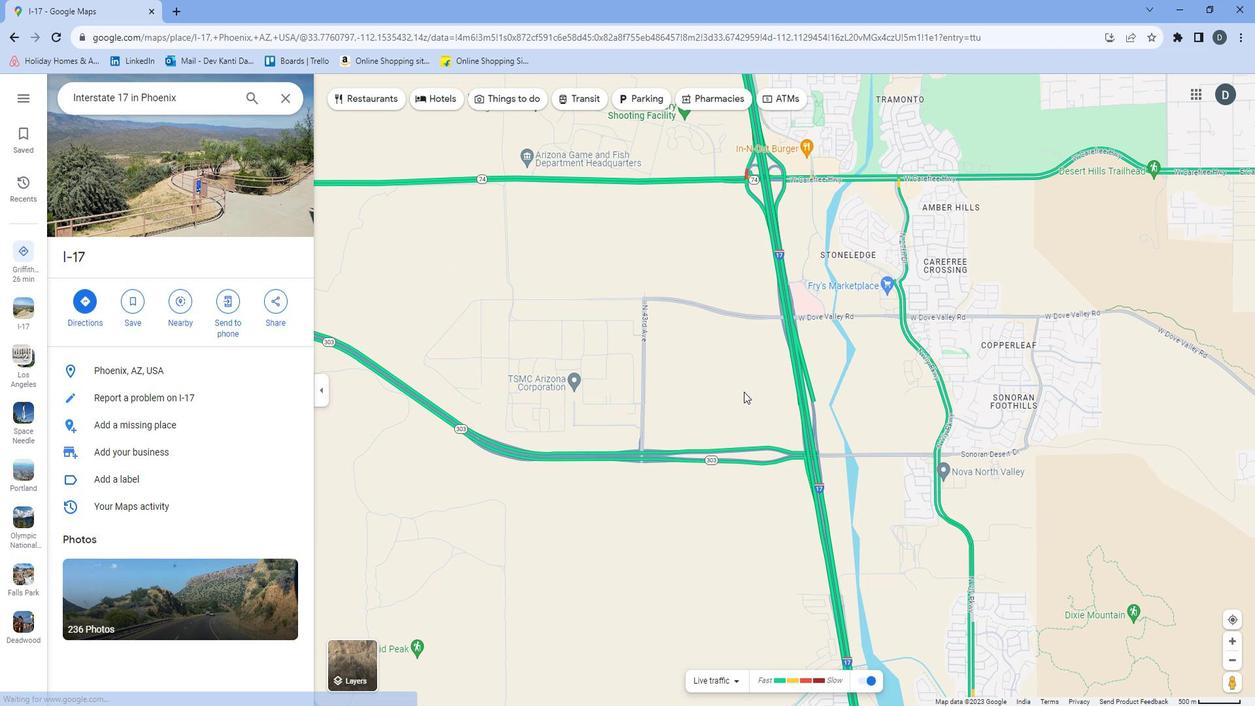 
Action: Mouse pressed left at (832, 463)
Screenshot: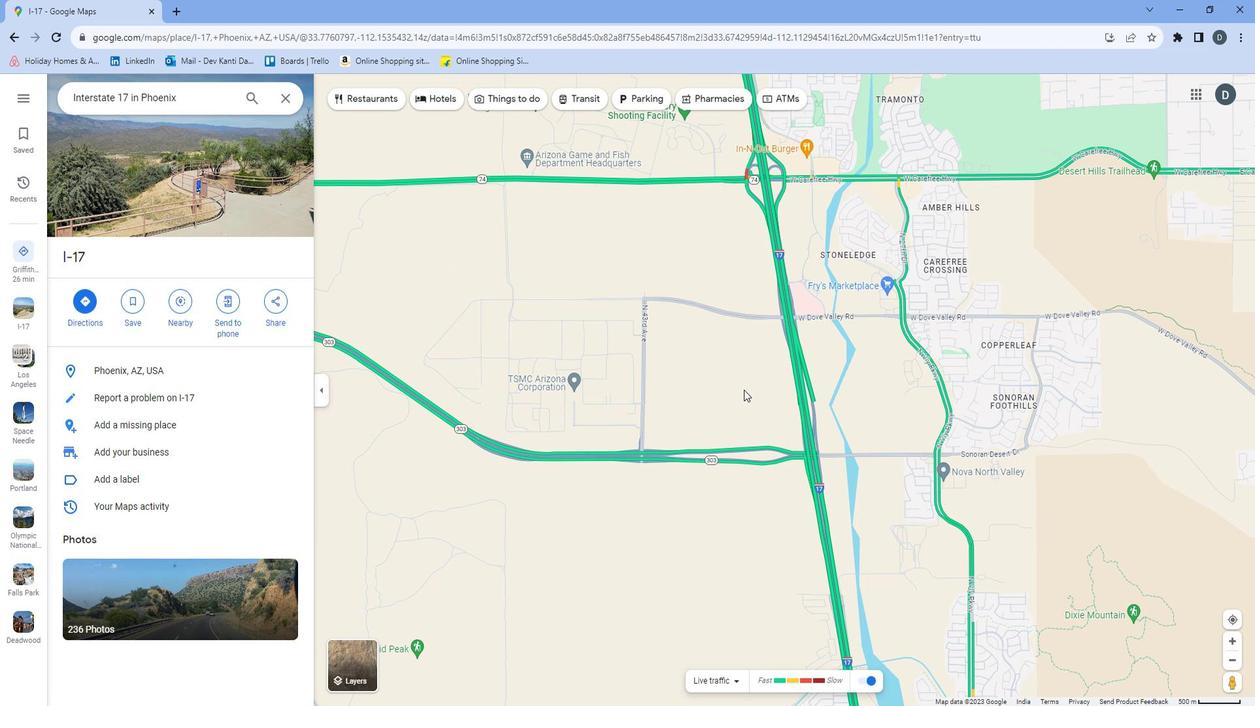 
Action: Mouse moved to (957, 453)
Screenshot: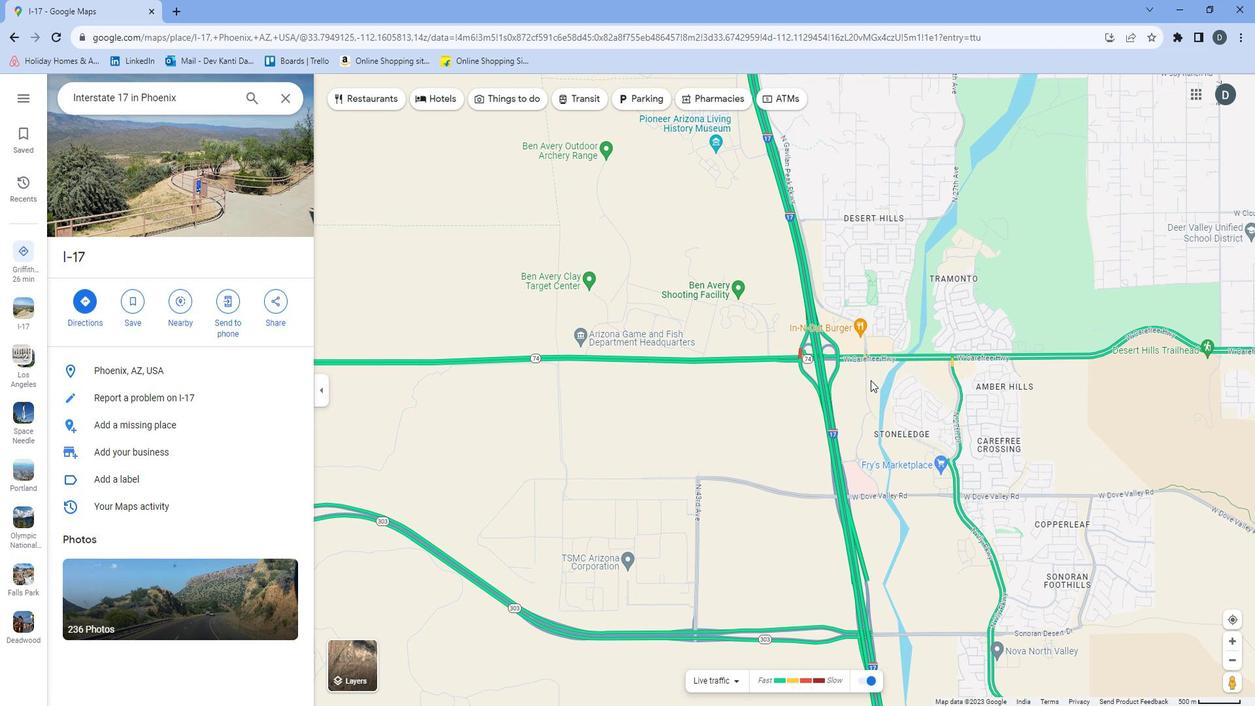 
Action: Mouse pressed left at (957, 453)
Screenshot: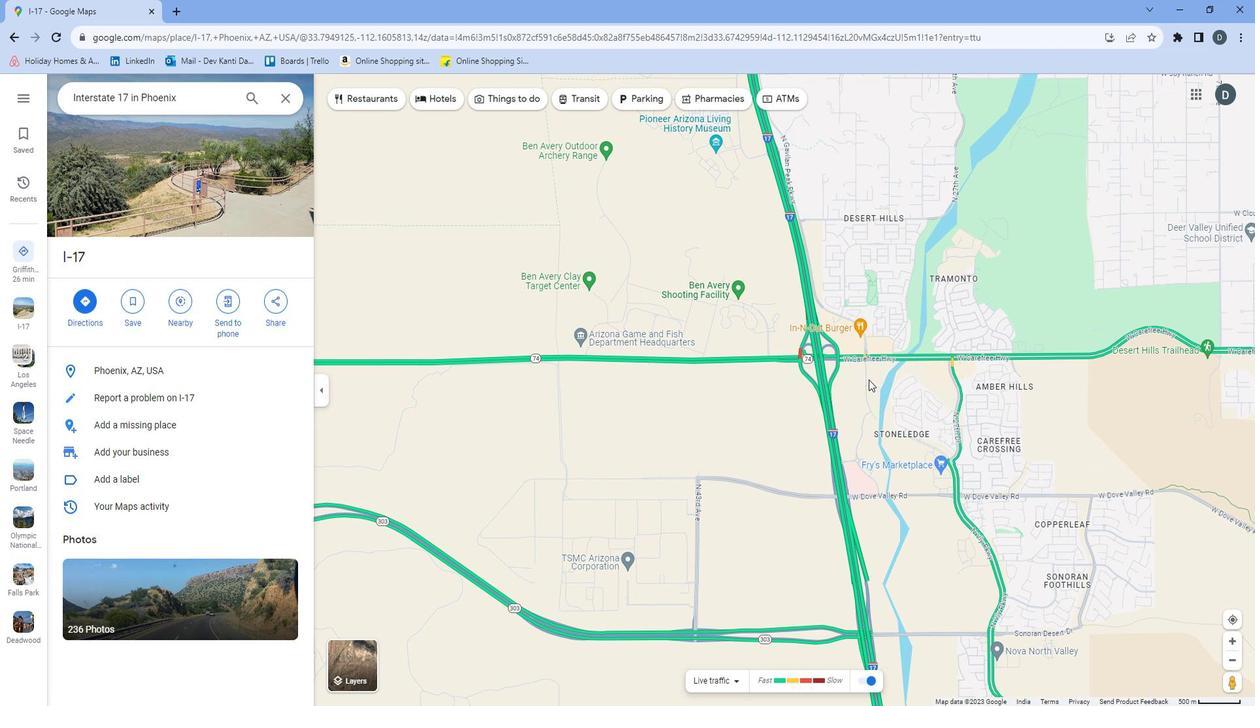 
Action: Mouse moved to (901, 434)
Screenshot: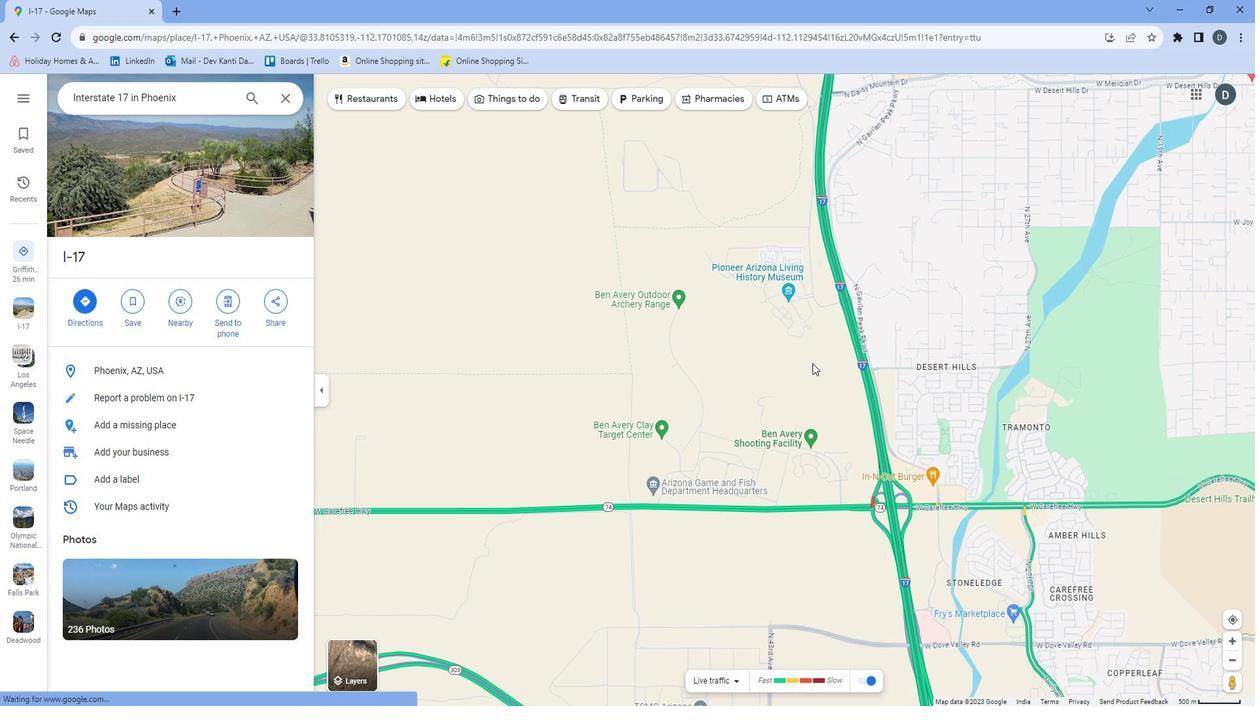 
Action: Mouse pressed left at (901, 434)
Screenshot: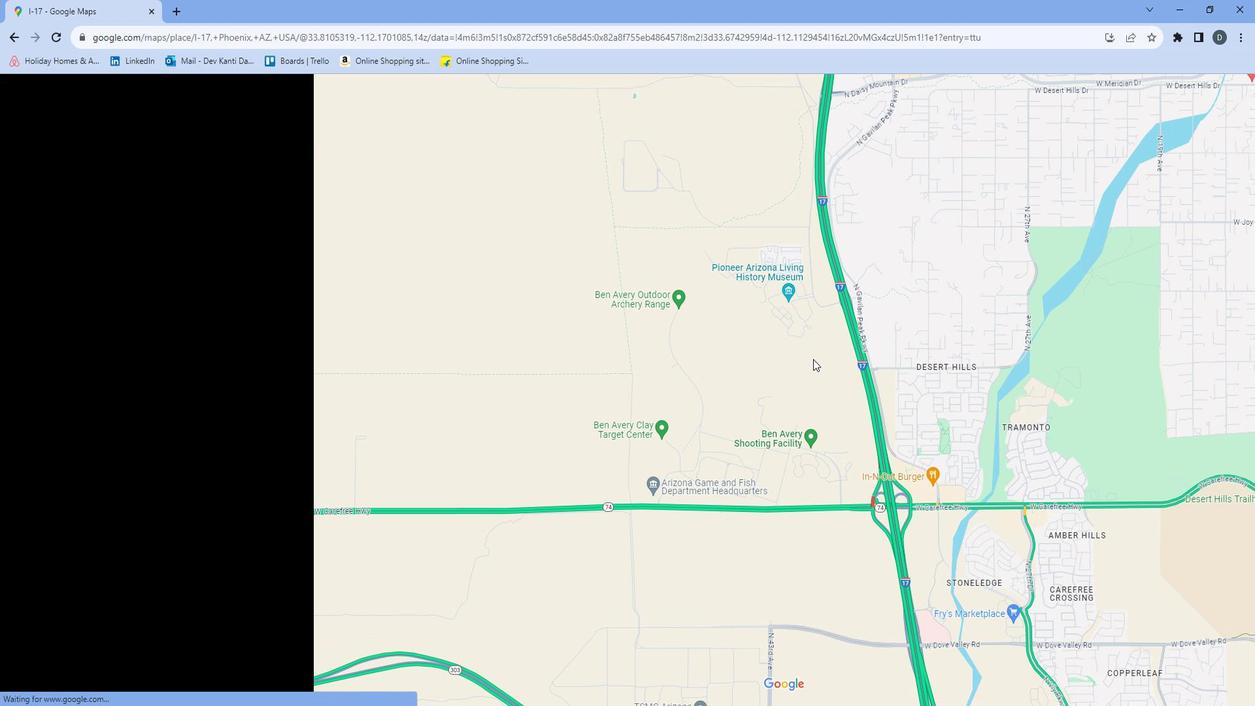
Action: Mouse moved to (927, 456)
Screenshot: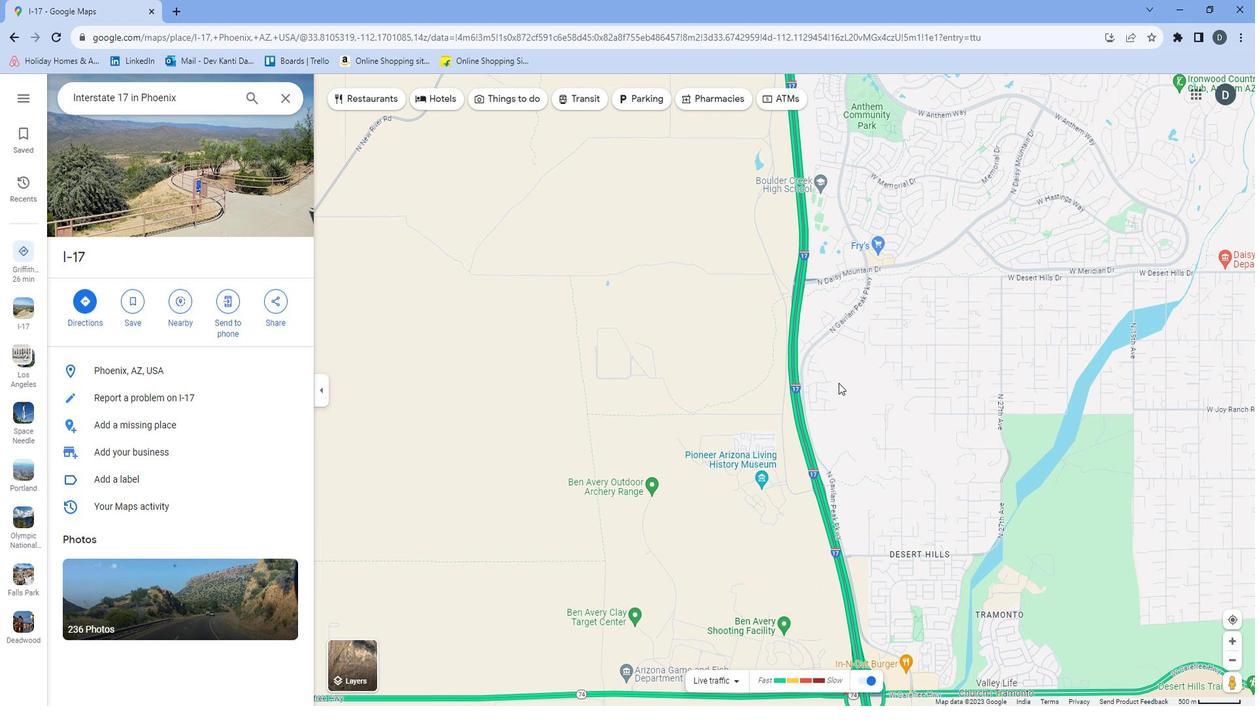 
Action: Mouse pressed left at (927, 456)
Screenshot: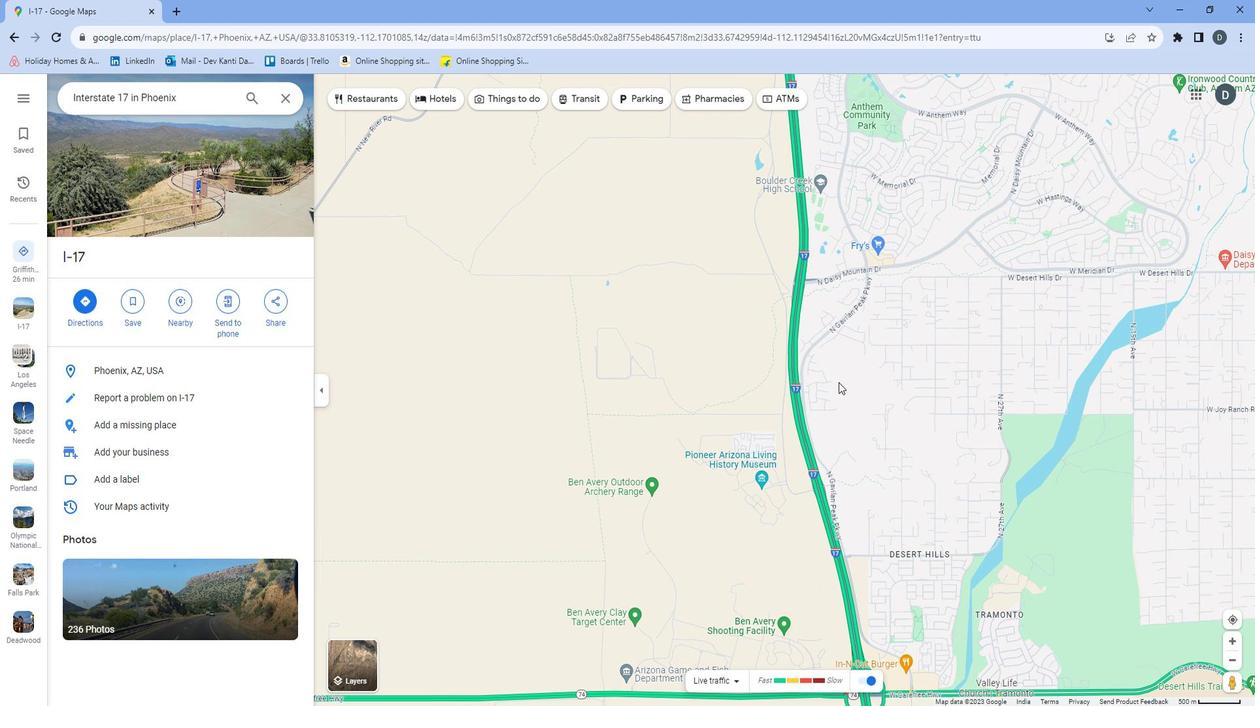 
Action: Mouse moved to (842, 487)
Screenshot: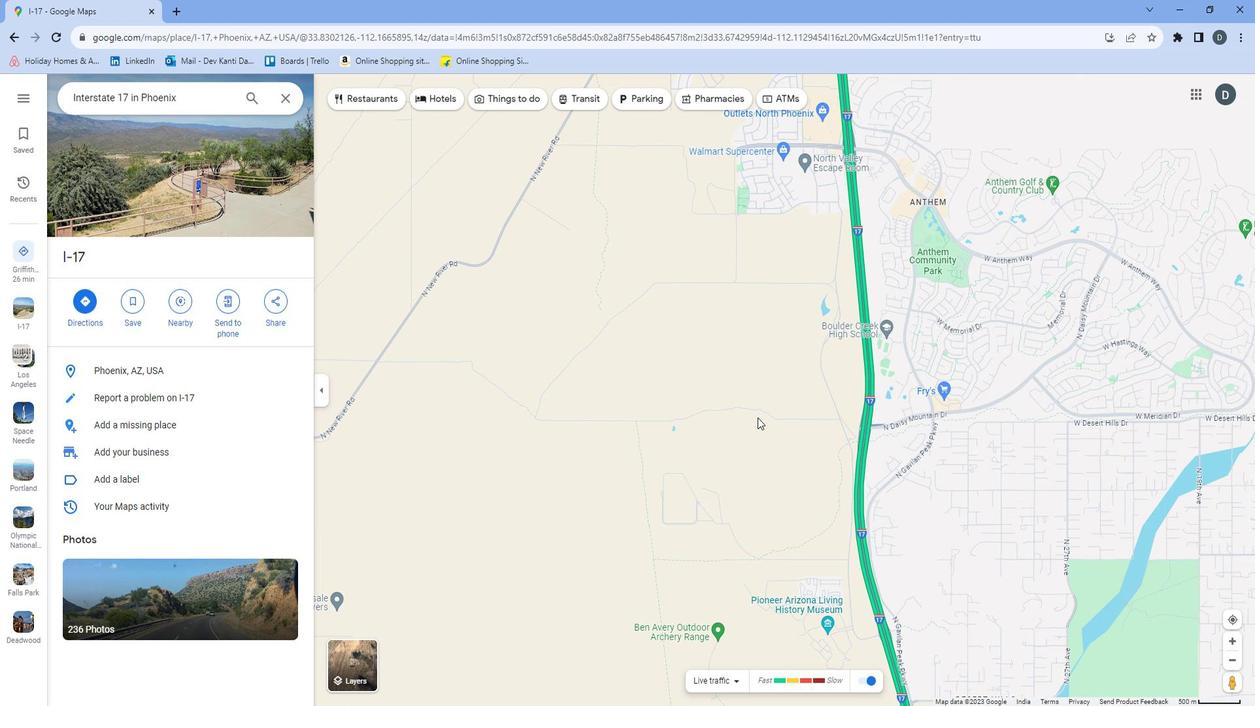 
Action: Mouse pressed left at (842, 487)
Screenshot: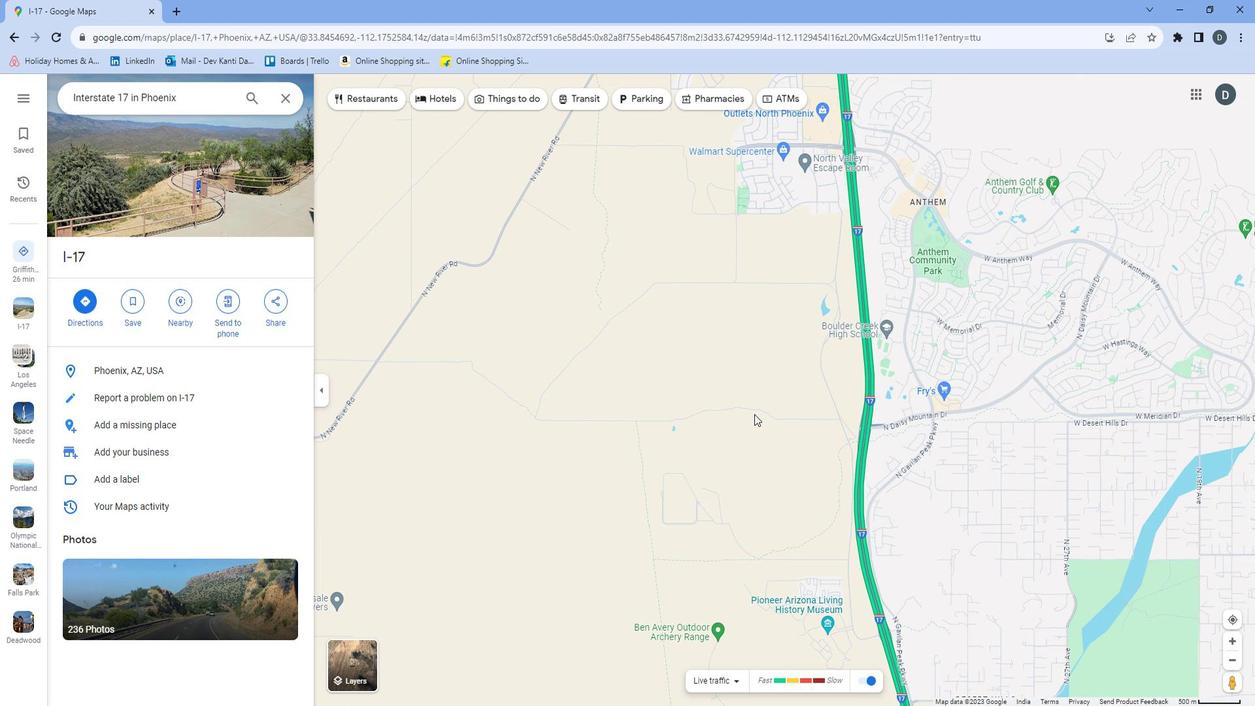 
Action: Mouse moved to (936, 426)
Screenshot: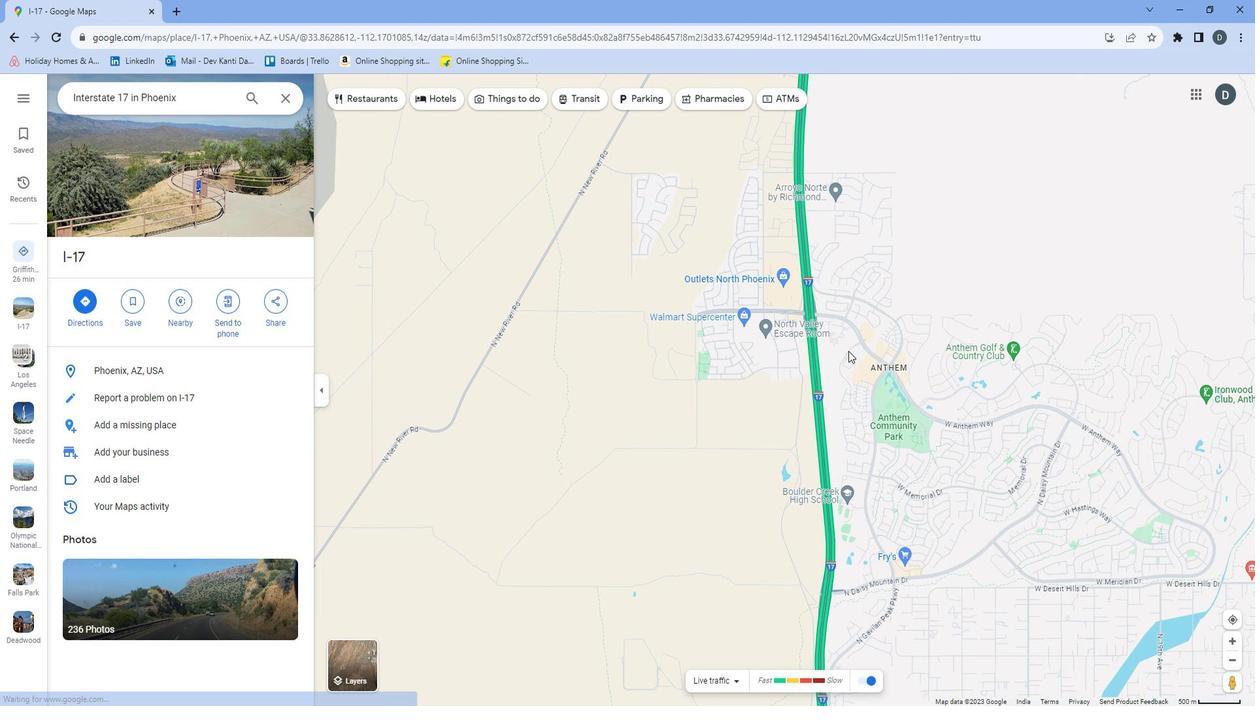 
Action: Mouse pressed left at (936, 426)
Screenshot: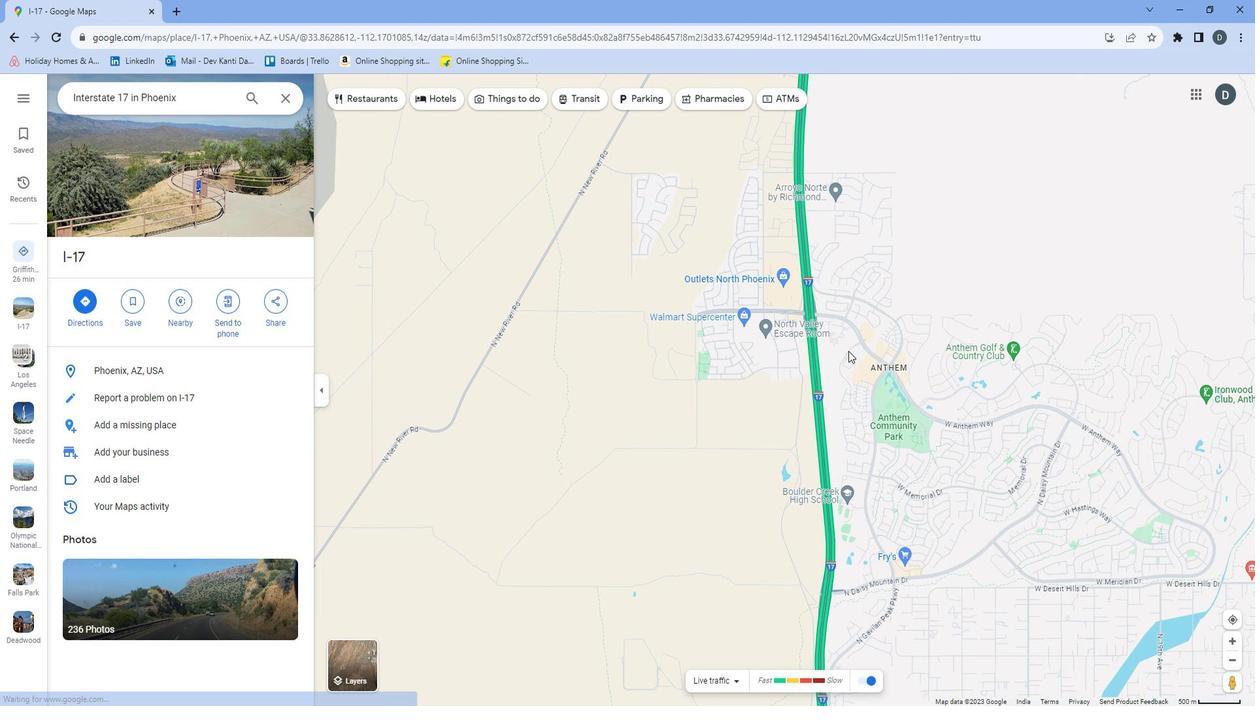 
Action: Mouse moved to (885, 398)
Screenshot: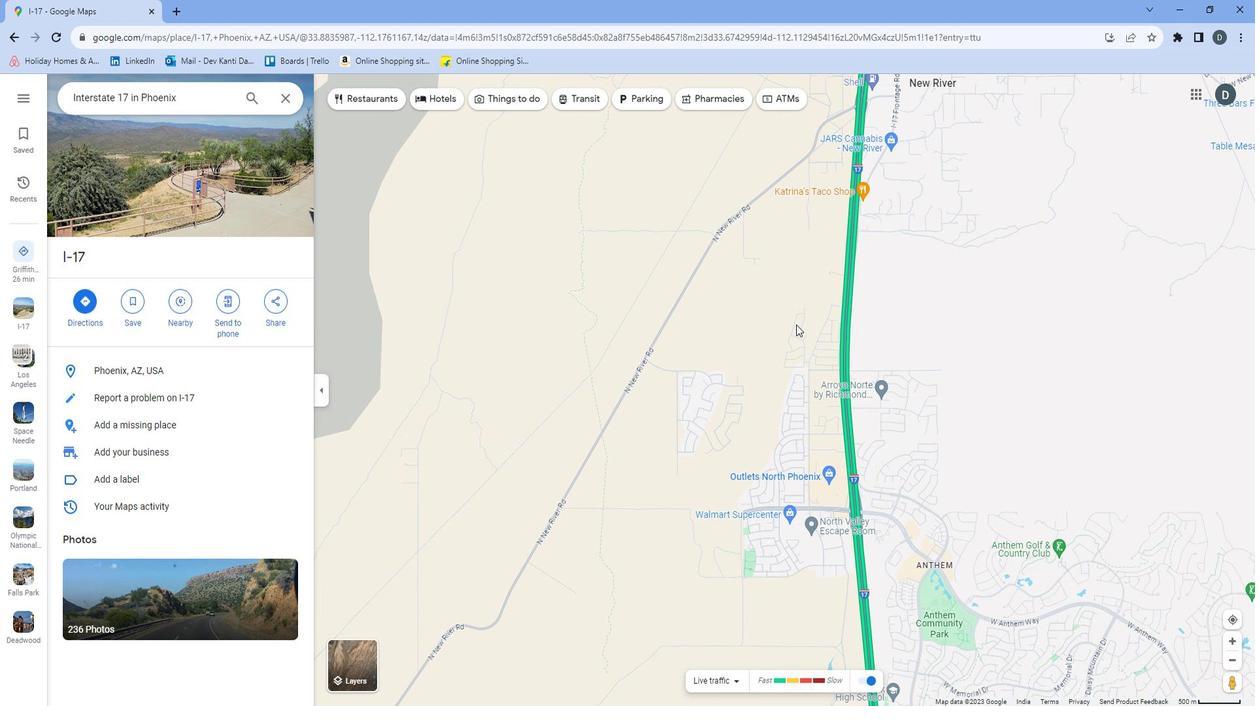 
Action: Mouse pressed left at (885, 398)
Screenshot: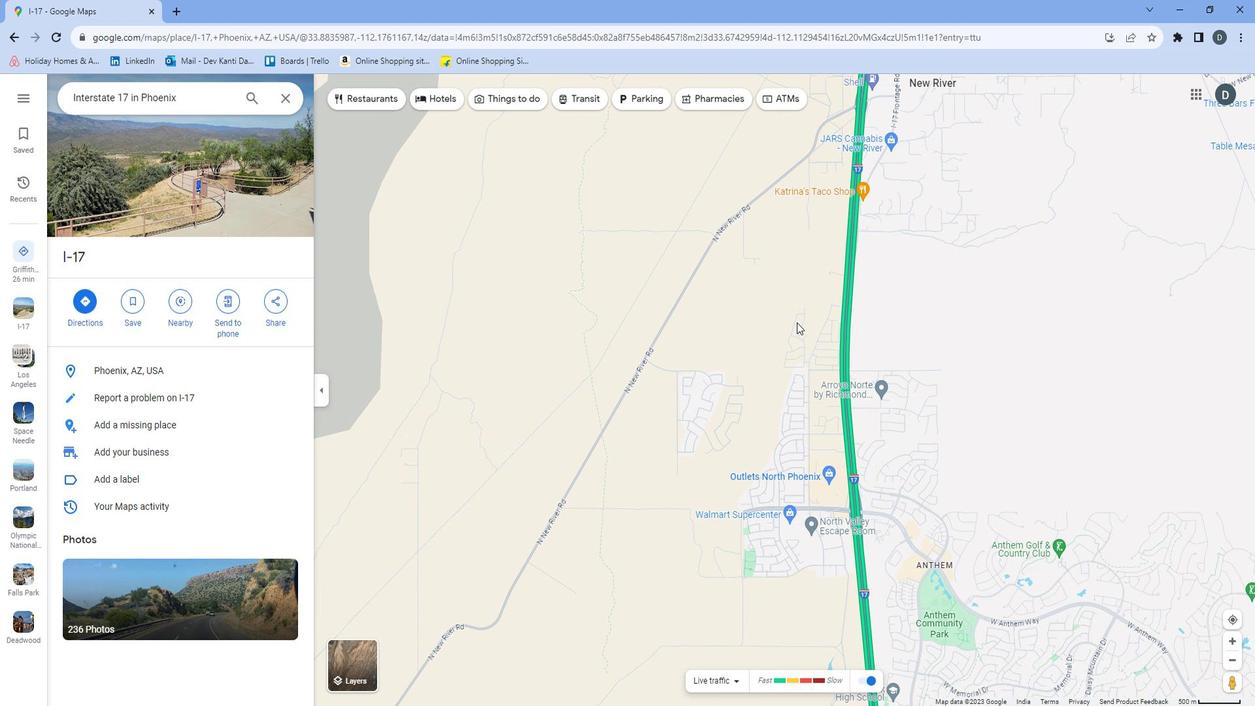 
Action: Mouse moved to (978, 518)
Screenshot: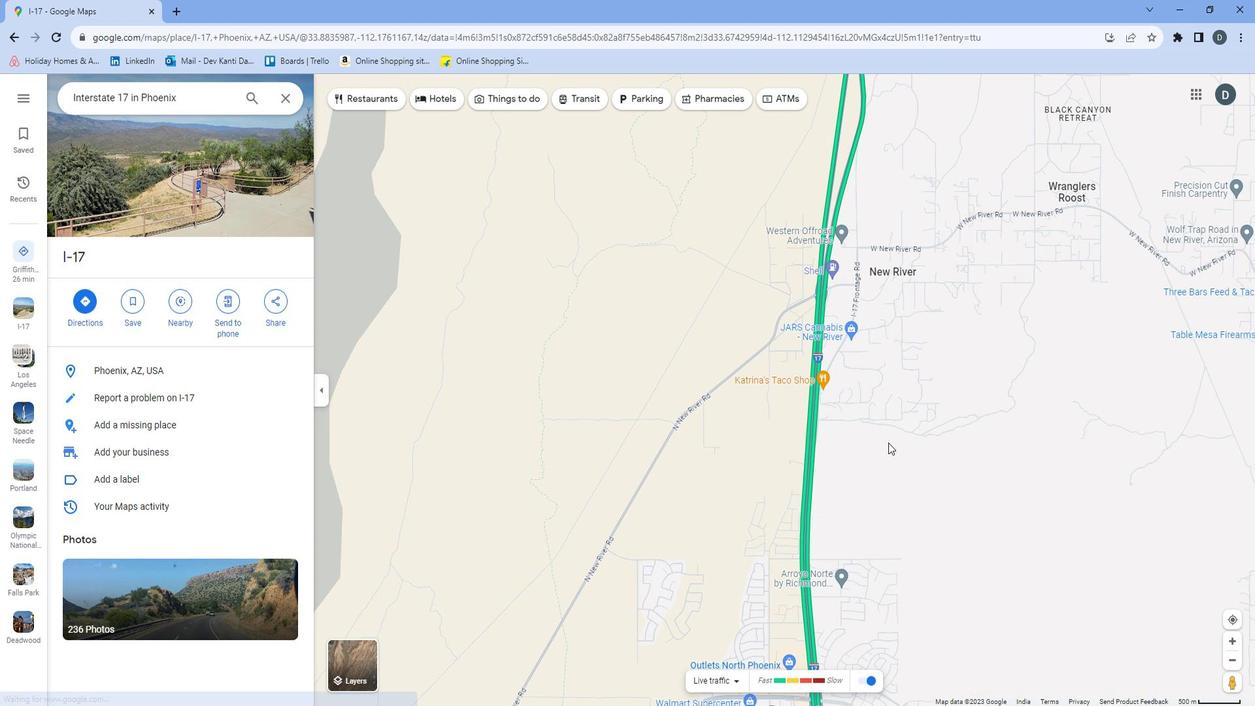 
Action: Mouse pressed left at (978, 518)
Screenshot: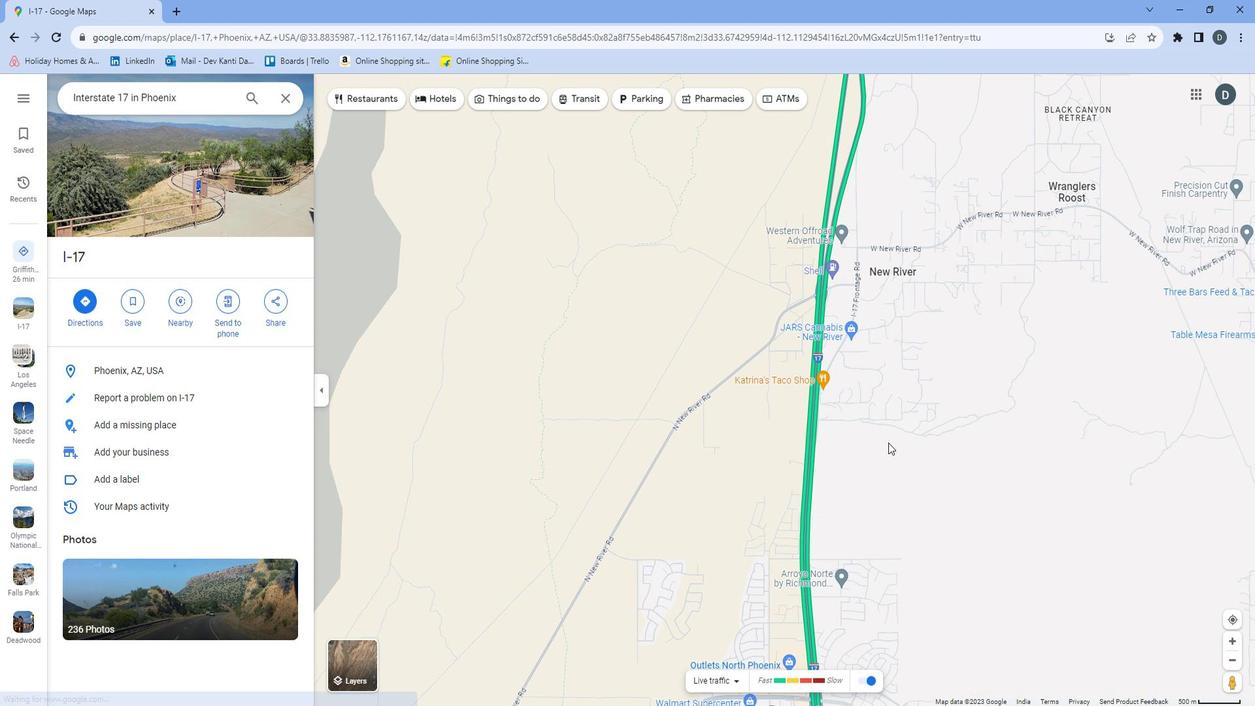 
Action: Mouse moved to (995, 538)
Screenshot: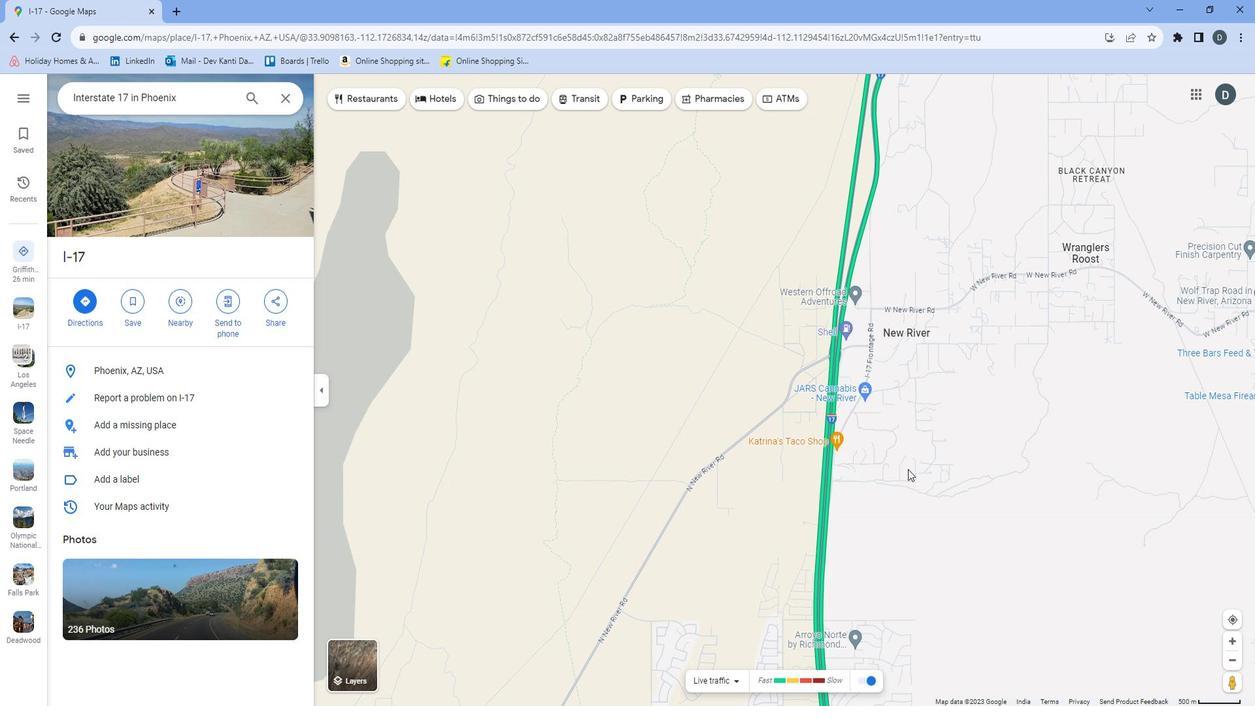 
Action: Mouse pressed left at (995, 538)
Screenshot: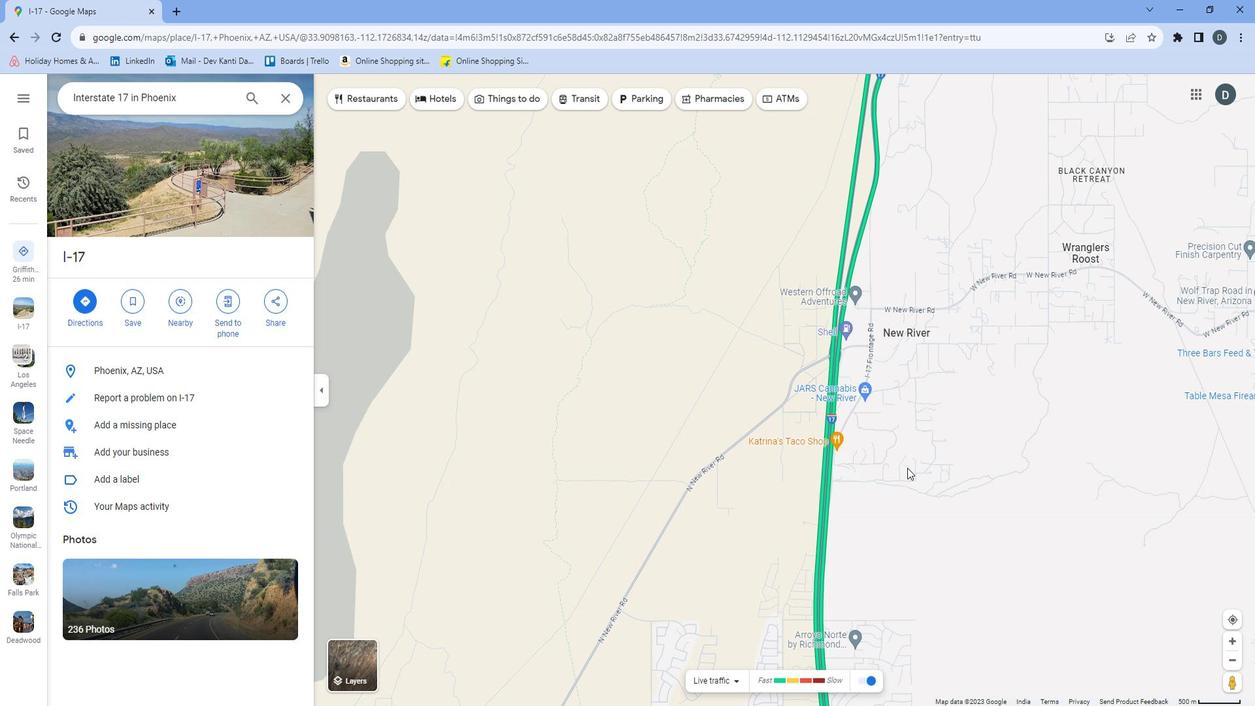 
Action: Mouse moved to (976, 616)
Screenshot: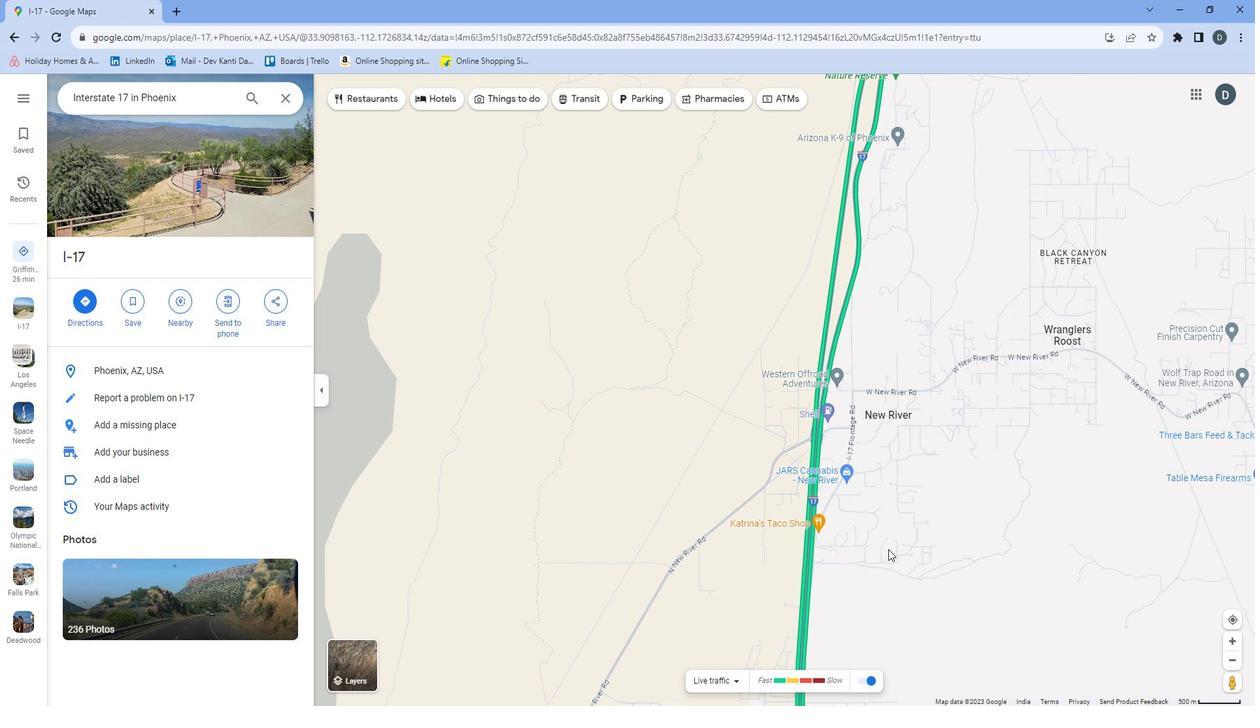 
